Task: Find connections with filter location Mantes-la-Ville with filter topic #culturewith filter profile language Spanish with filter current company Edelweiss Financial Services Limited with filter school SACHDEVA PUBLIC SCHOOL with filter industry Temporary Help Services with filter service category UX Research with filter keywords title Board of Directors
Action: Mouse moved to (470, 83)
Screenshot: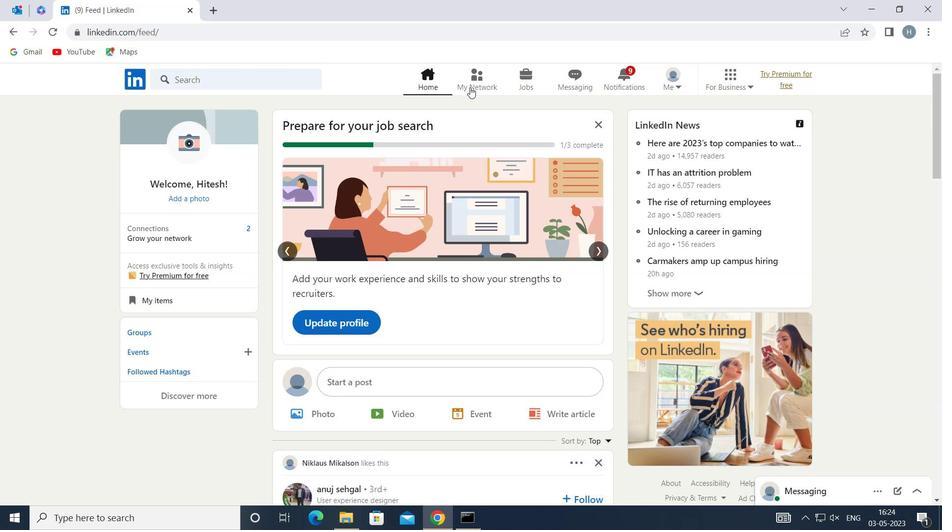 
Action: Mouse pressed left at (470, 83)
Screenshot: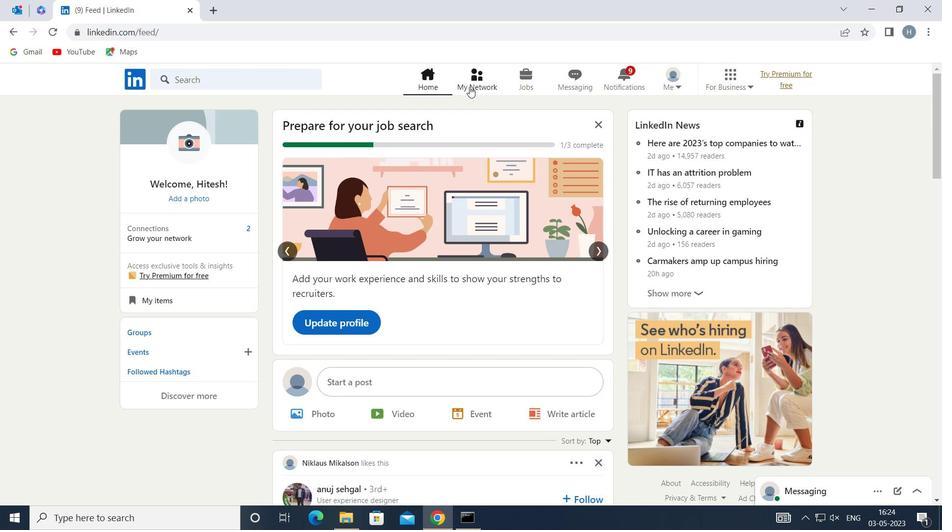 
Action: Mouse moved to (279, 145)
Screenshot: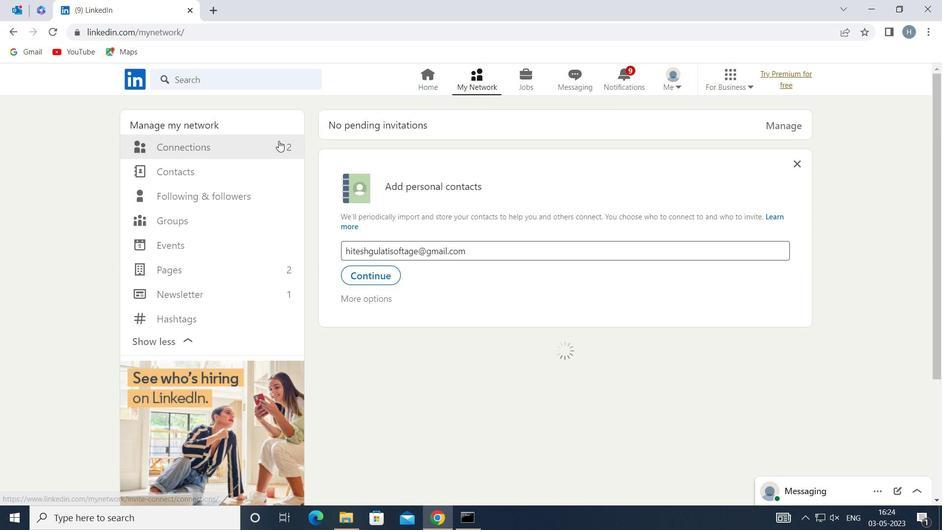 
Action: Mouse pressed left at (279, 145)
Screenshot: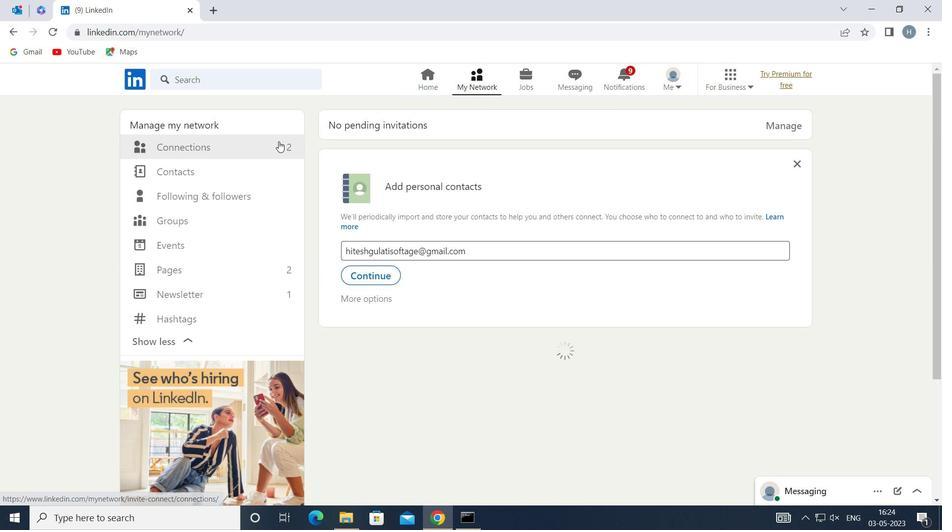 
Action: Mouse moved to (561, 147)
Screenshot: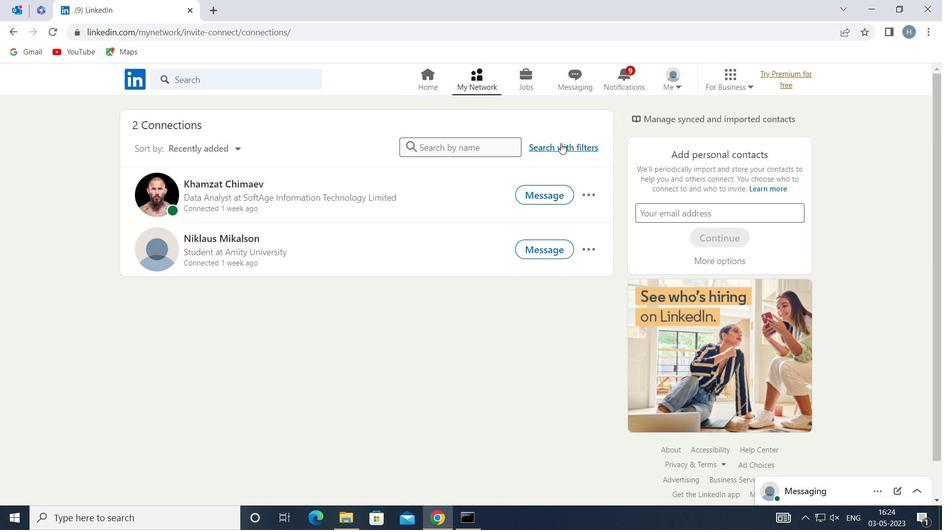
Action: Mouse pressed left at (561, 147)
Screenshot: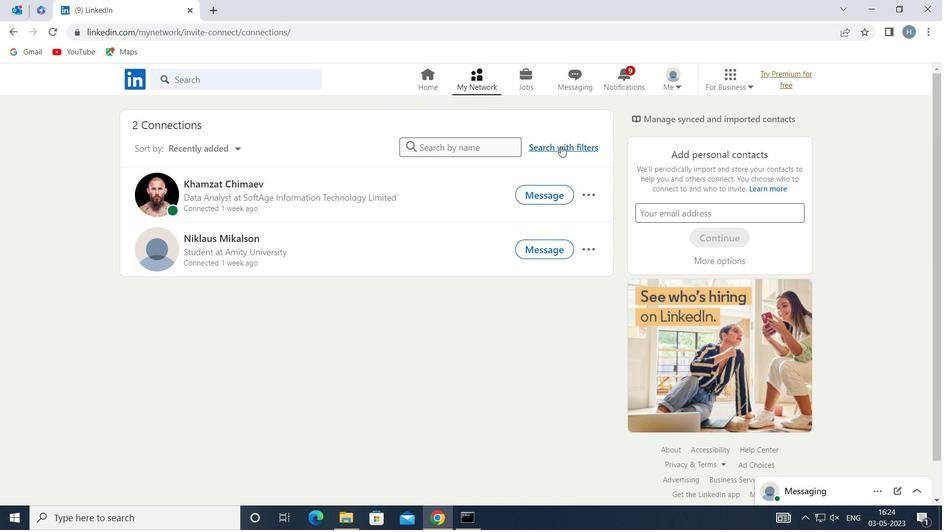 
Action: Mouse moved to (515, 112)
Screenshot: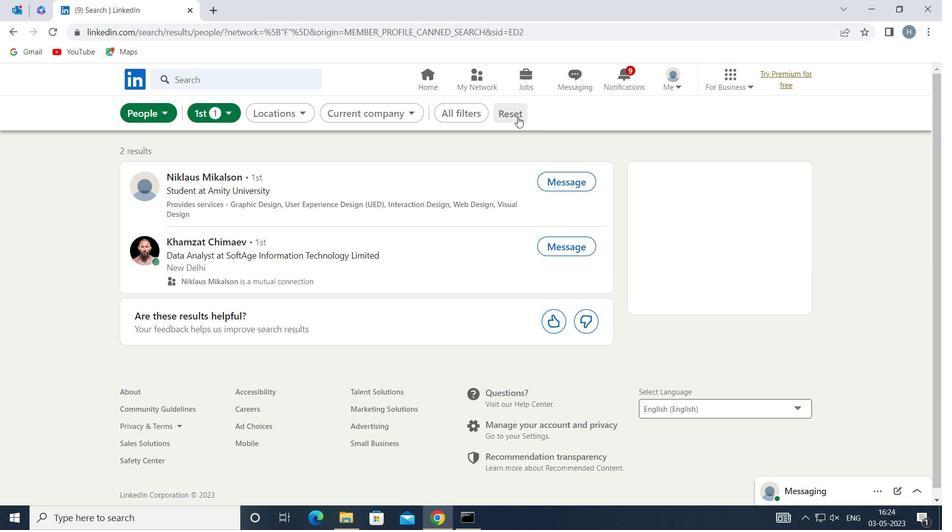 
Action: Mouse pressed left at (515, 112)
Screenshot: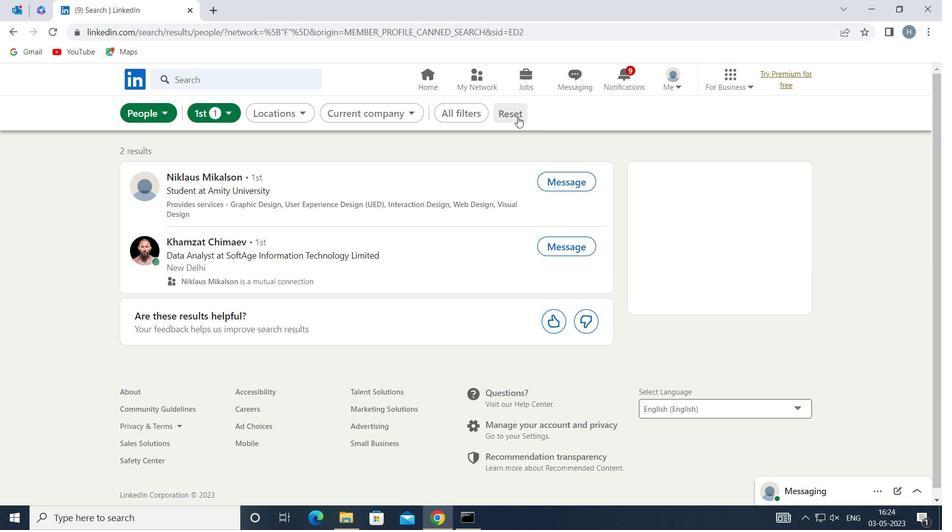 
Action: Mouse moved to (502, 112)
Screenshot: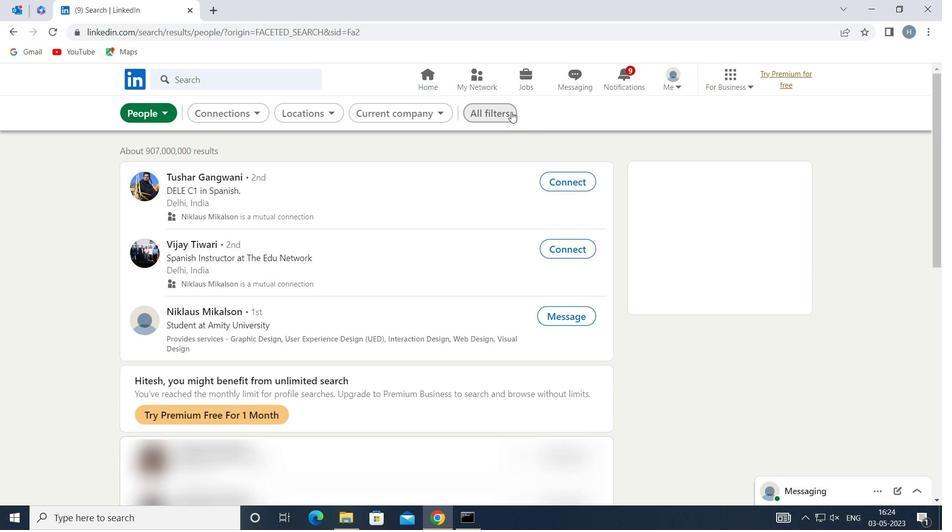 
Action: Mouse pressed left at (502, 112)
Screenshot: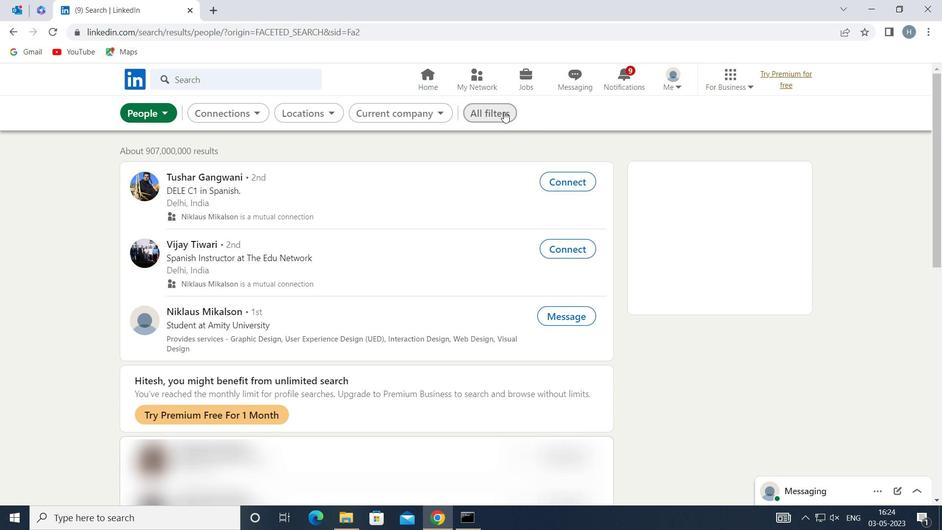 
Action: Mouse moved to (767, 343)
Screenshot: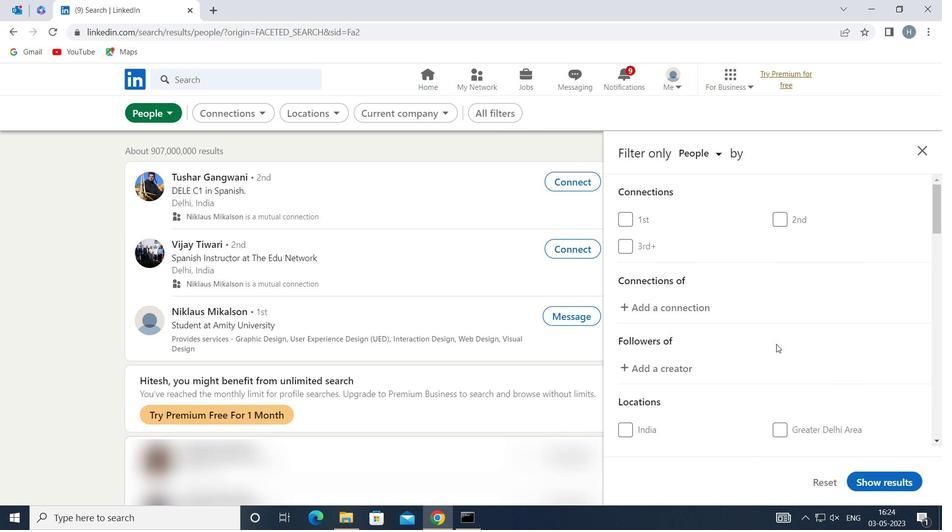 
Action: Mouse scrolled (767, 342) with delta (0, 0)
Screenshot: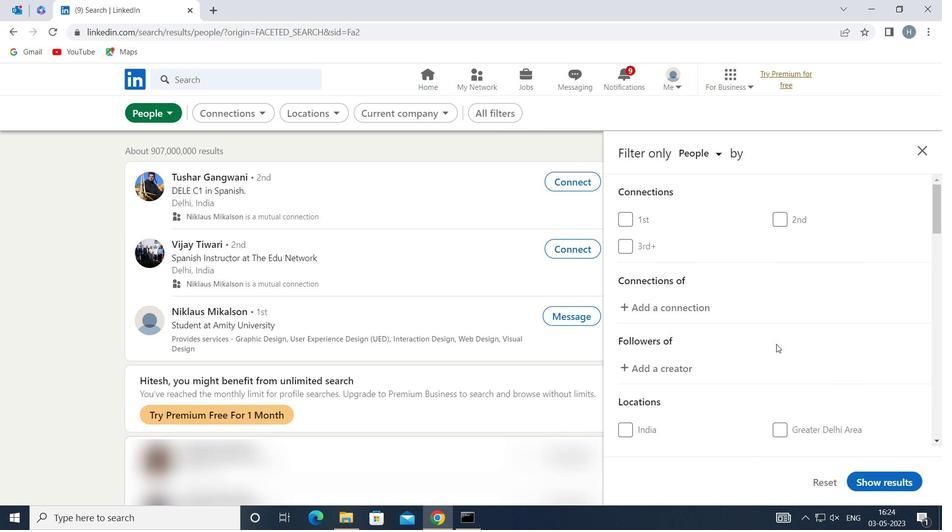 
Action: Mouse moved to (756, 338)
Screenshot: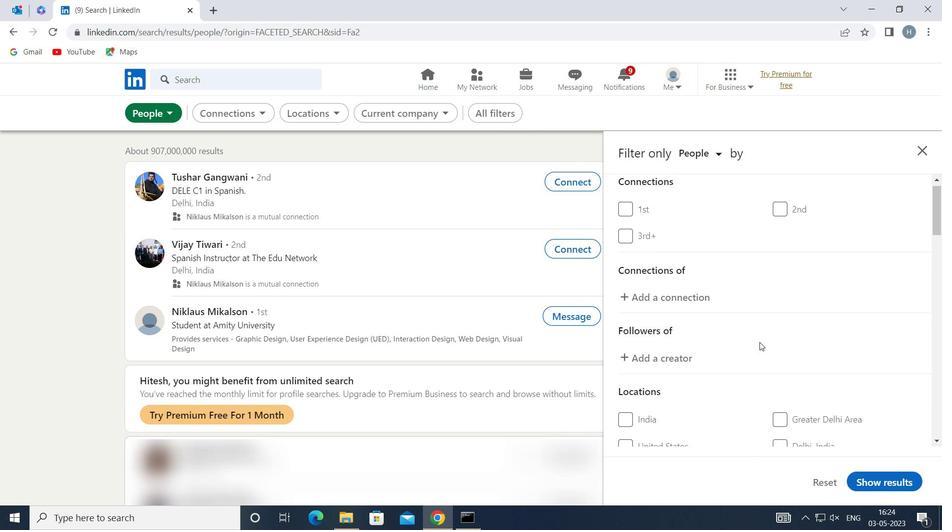 
Action: Mouse scrolled (756, 338) with delta (0, 0)
Screenshot: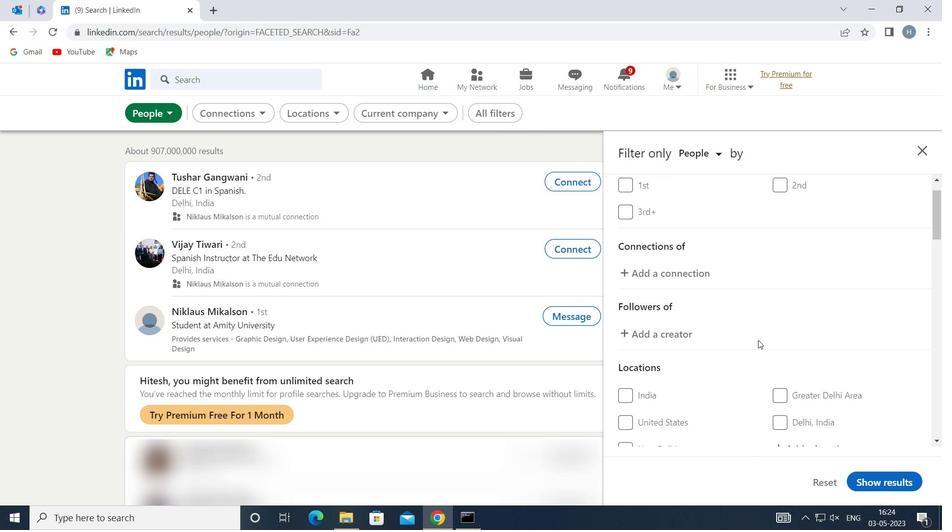 
Action: Mouse scrolled (756, 338) with delta (0, 0)
Screenshot: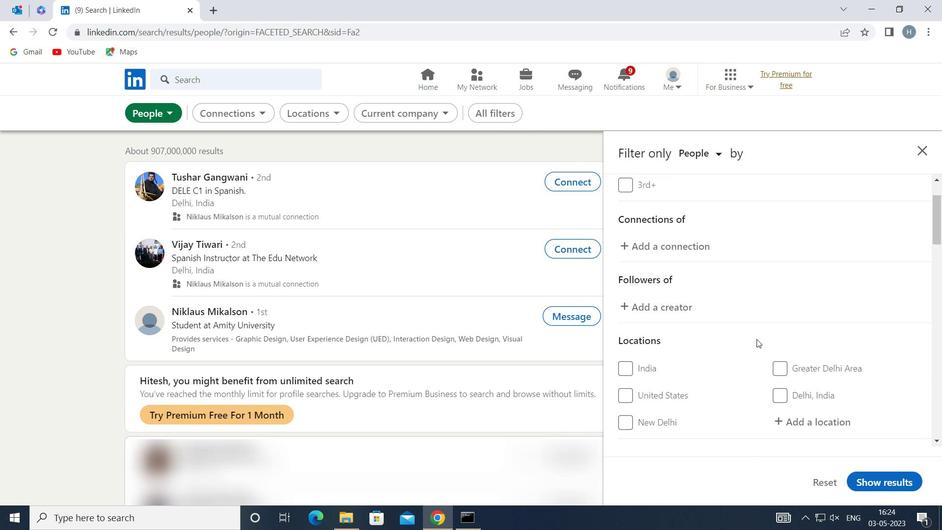
Action: Mouse moved to (814, 298)
Screenshot: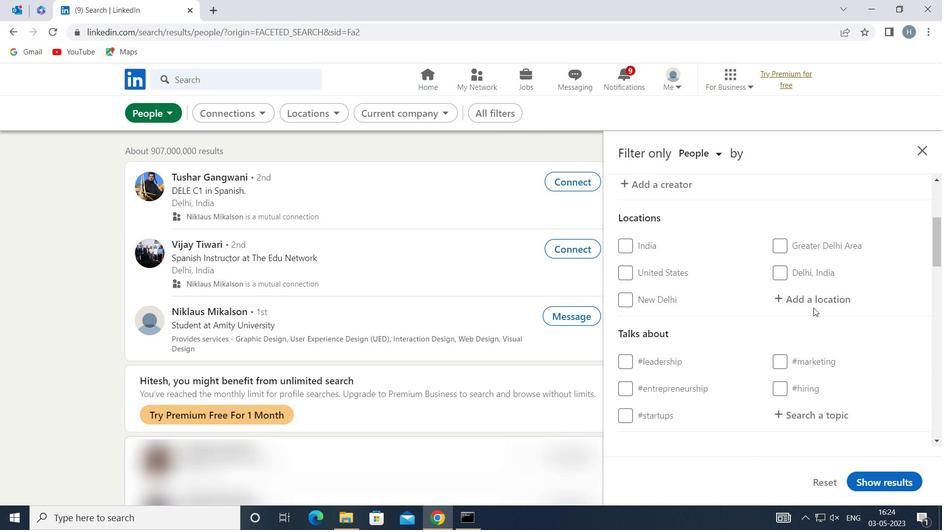 
Action: Mouse pressed left at (814, 298)
Screenshot: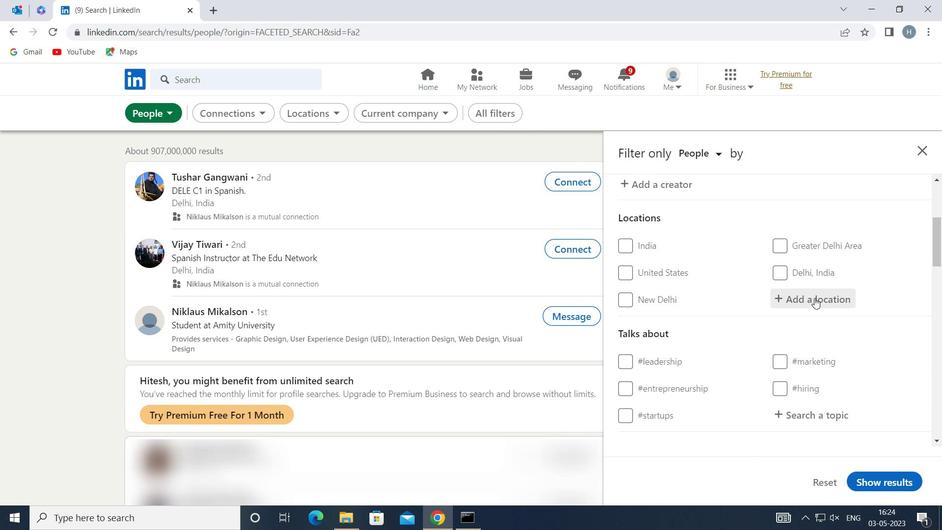 
Action: Key pressed <Key.shift>MANTES
Screenshot: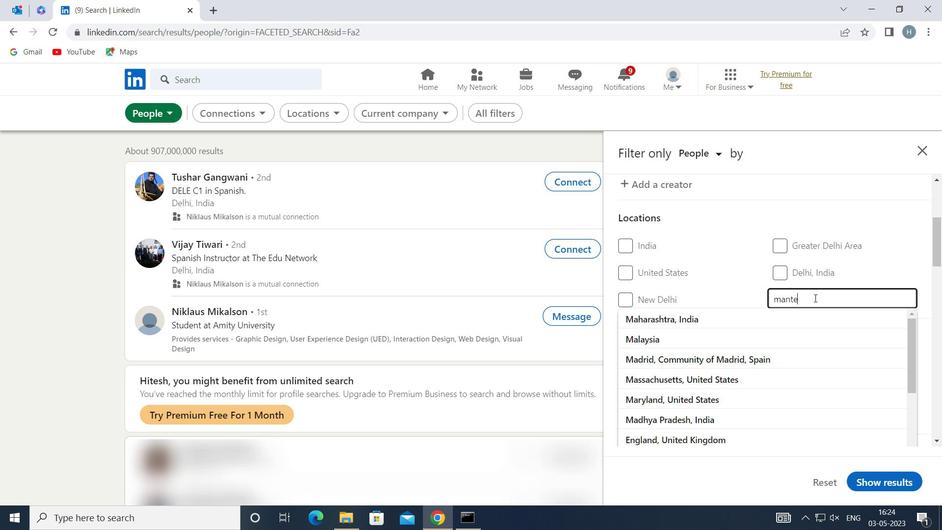 
Action: Mouse moved to (756, 339)
Screenshot: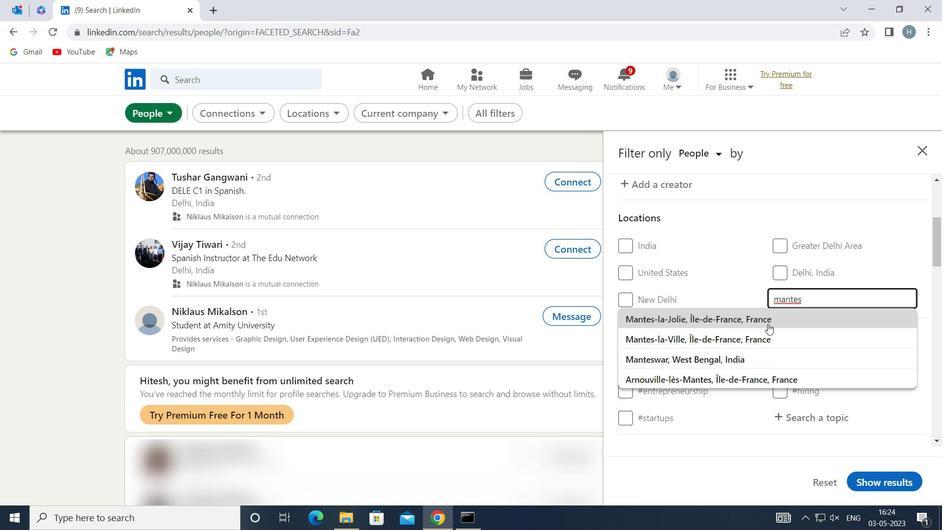 
Action: Mouse pressed left at (756, 339)
Screenshot: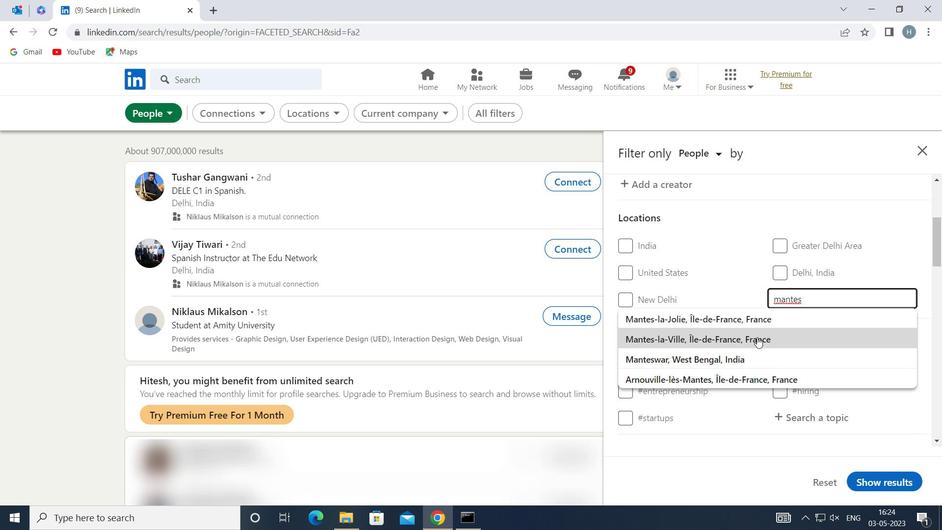 
Action: Mouse moved to (749, 325)
Screenshot: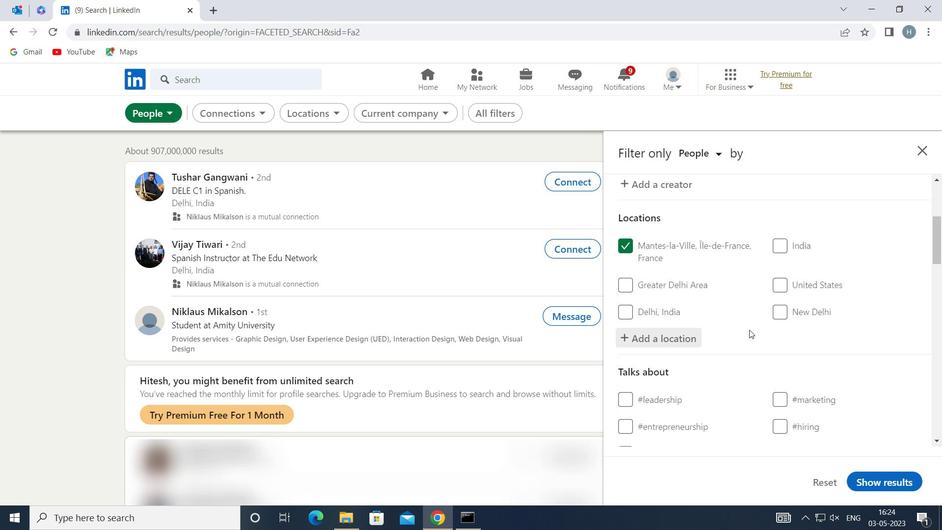 
Action: Mouse scrolled (749, 325) with delta (0, 0)
Screenshot: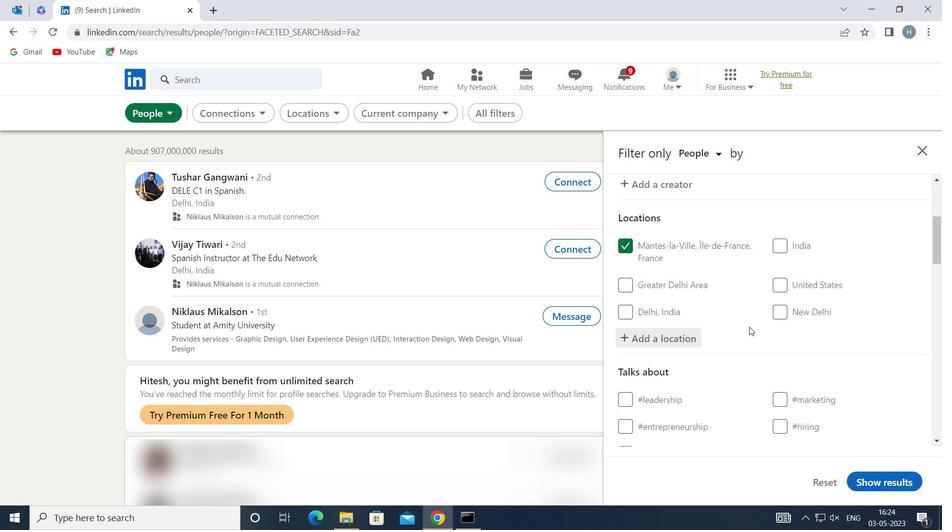 
Action: Mouse scrolled (749, 325) with delta (0, 0)
Screenshot: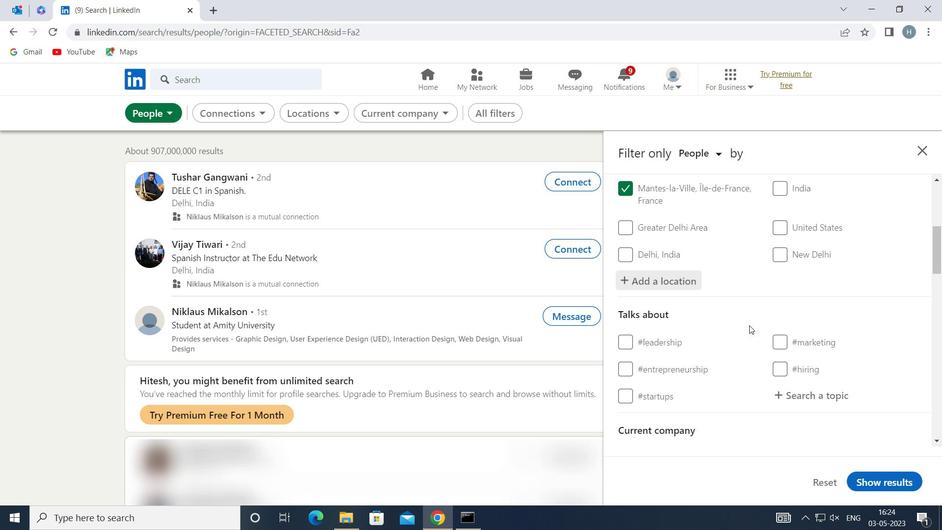 
Action: Mouse moved to (796, 327)
Screenshot: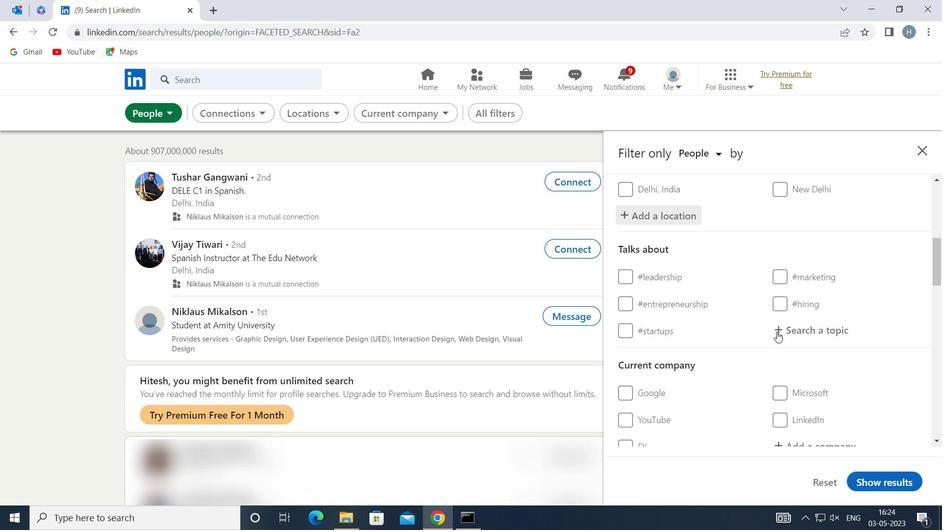 
Action: Mouse pressed left at (796, 327)
Screenshot: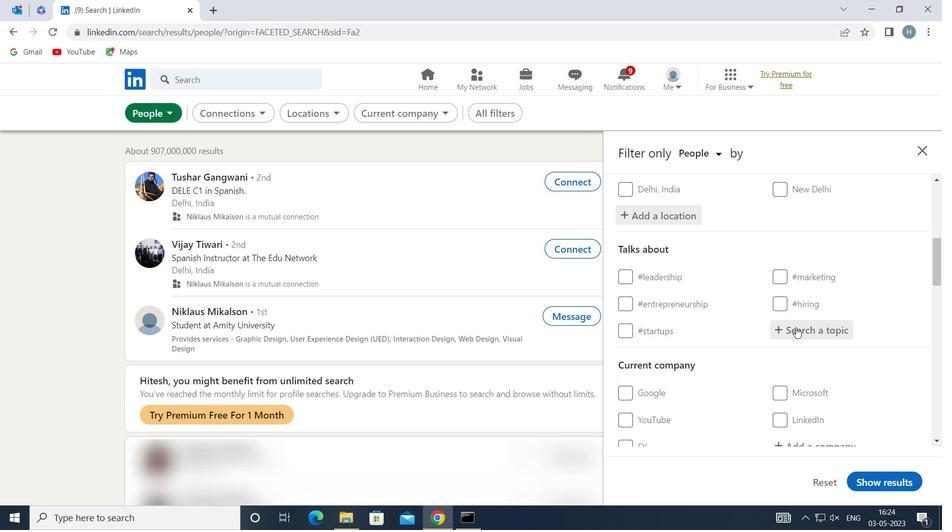 
Action: Key pressed CULTURE
Screenshot: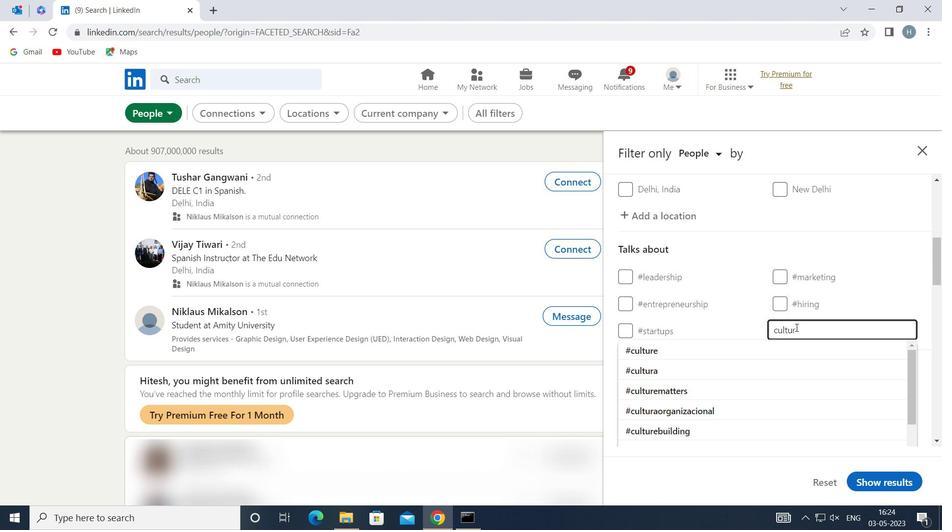 
Action: Mouse moved to (755, 345)
Screenshot: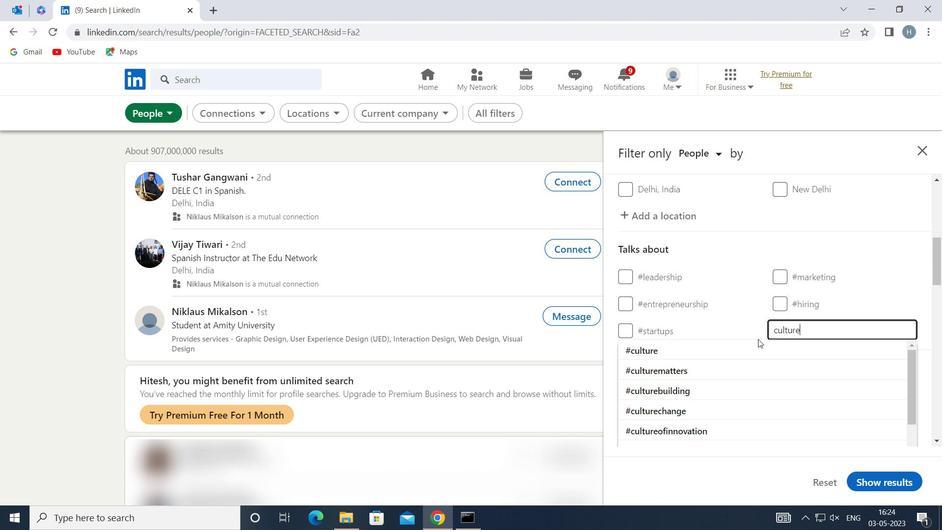 
Action: Mouse pressed left at (755, 345)
Screenshot: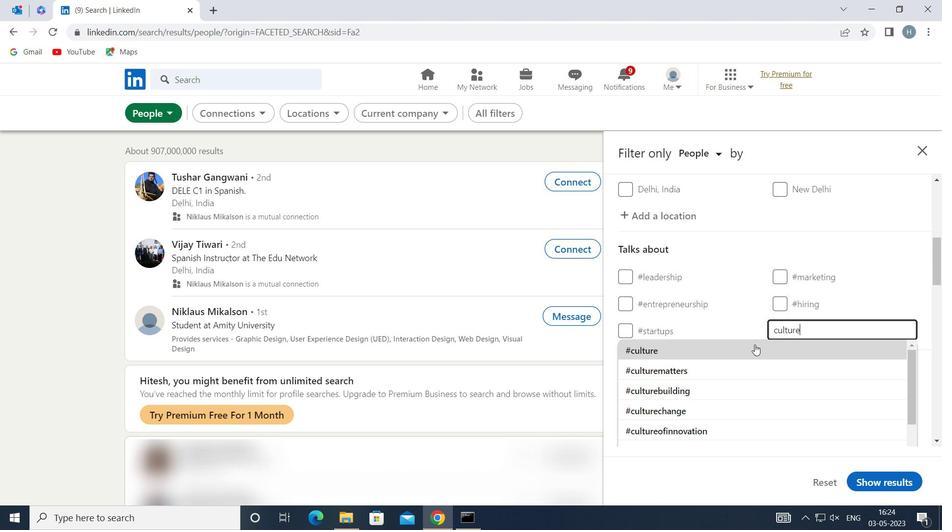 
Action: Mouse moved to (745, 335)
Screenshot: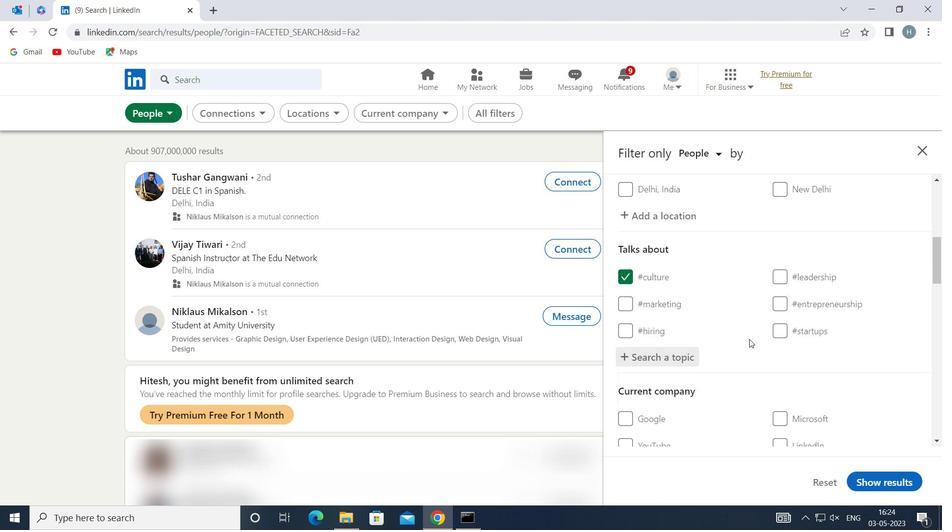
Action: Mouse scrolled (745, 334) with delta (0, 0)
Screenshot: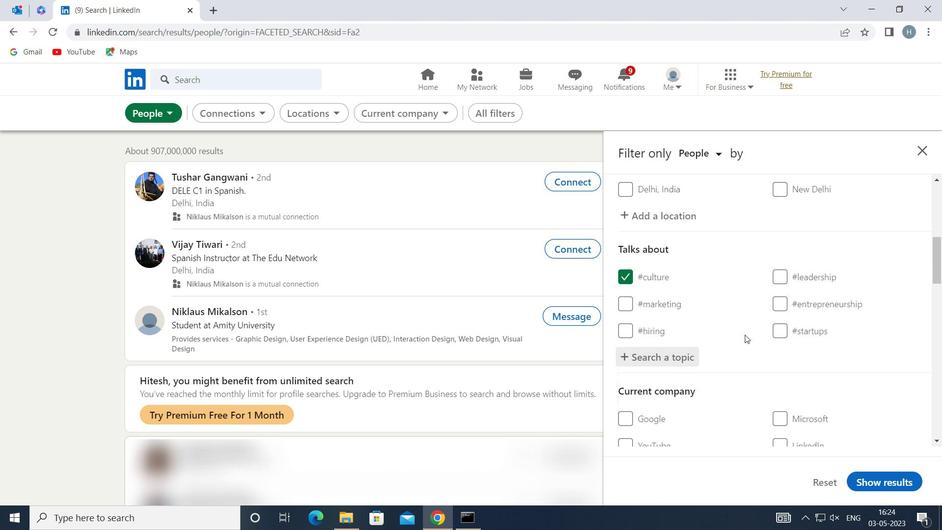 
Action: Mouse scrolled (745, 334) with delta (0, 0)
Screenshot: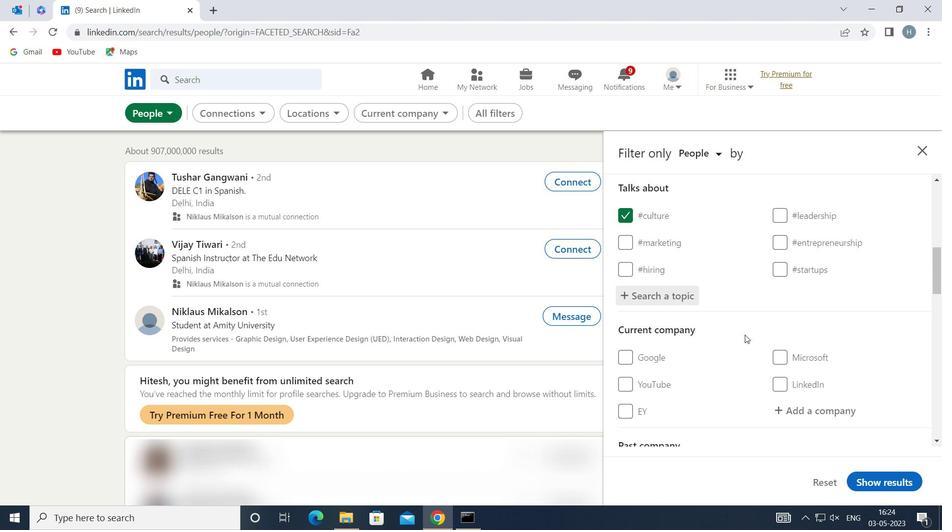 
Action: Mouse scrolled (745, 334) with delta (0, 0)
Screenshot: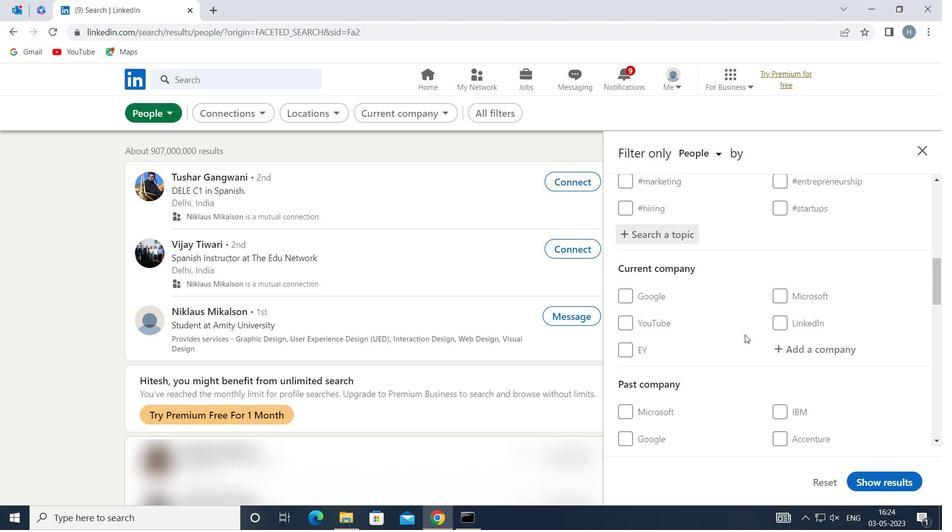 
Action: Mouse scrolled (745, 334) with delta (0, 0)
Screenshot: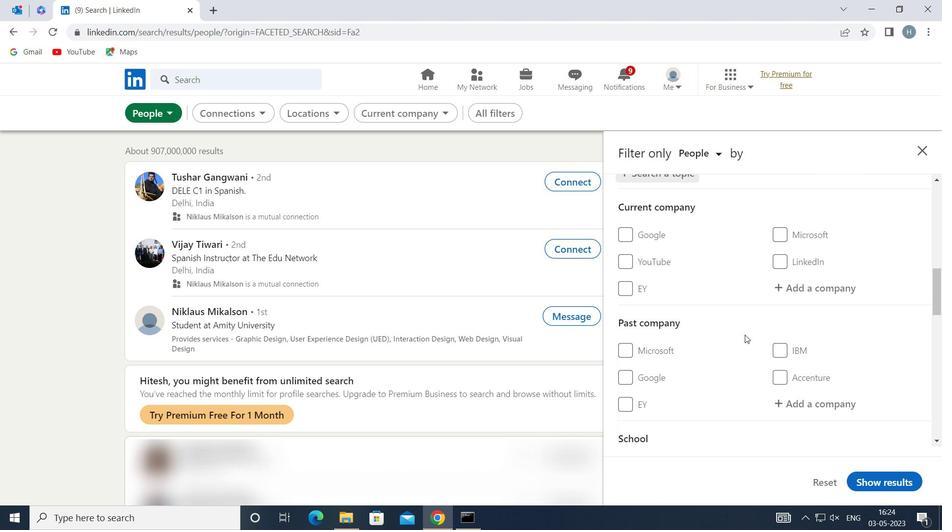 
Action: Mouse scrolled (745, 334) with delta (0, 0)
Screenshot: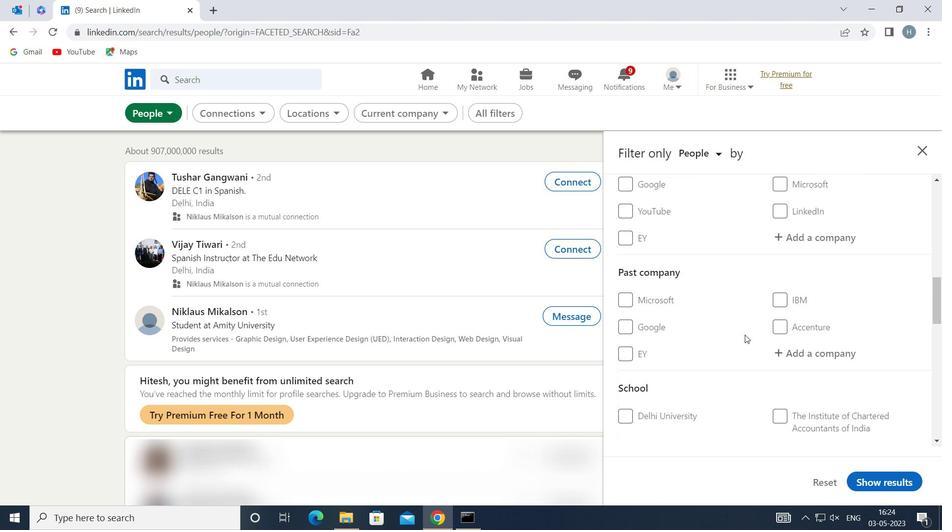 
Action: Mouse scrolled (745, 334) with delta (0, 0)
Screenshot: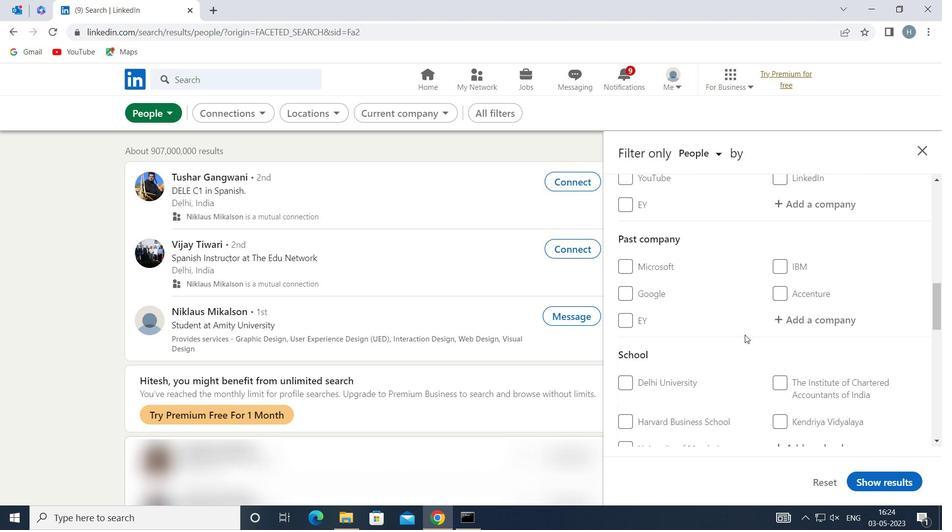 
Action: Mouse scrolled (745, 334) with delta (0, 0)
Screenshot: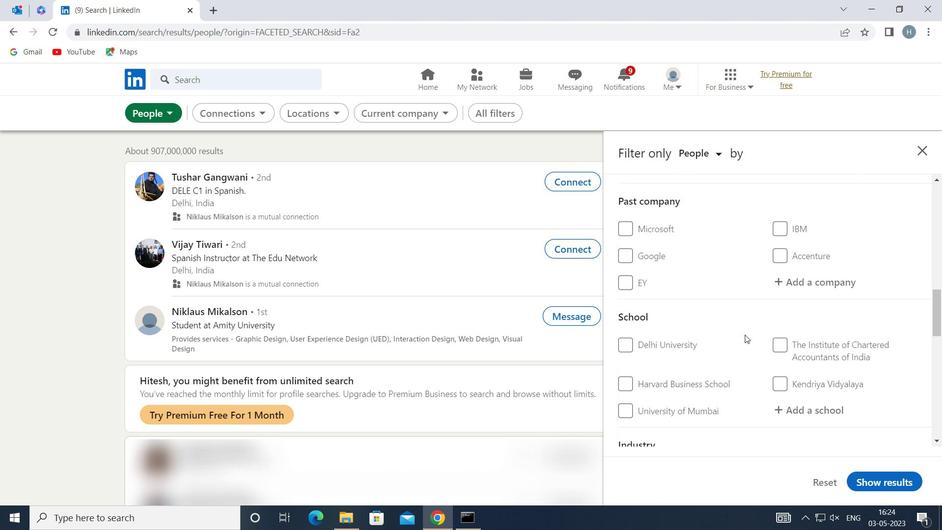 
Action: Mouse scrolled (745, 334) with delta (0, 0)
Screenshot: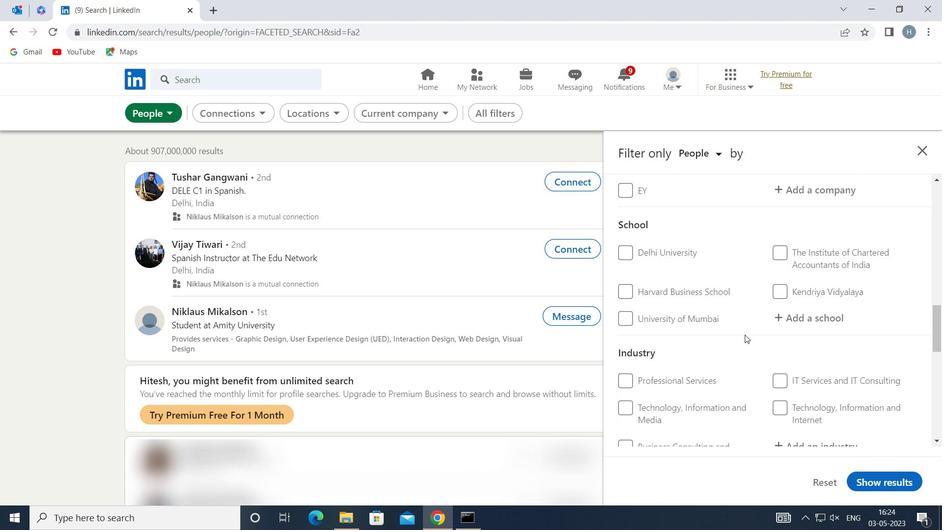 
Action: Mouse scrolled (745, 334) with delta (0, 0)
Screenshot: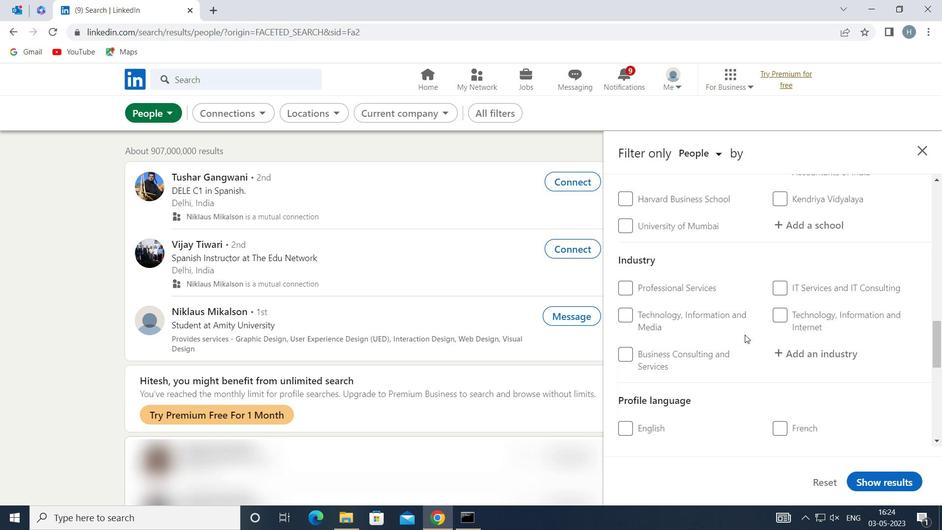 
Action: Mouse moved to (638, 389)
Screenshot: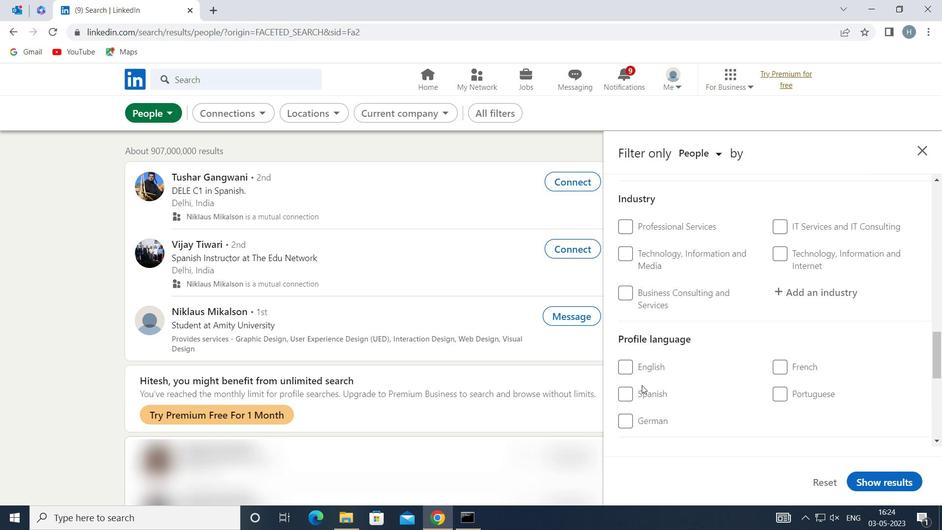 
Action: Mouse pressed left at (638, 389)
Screenshot: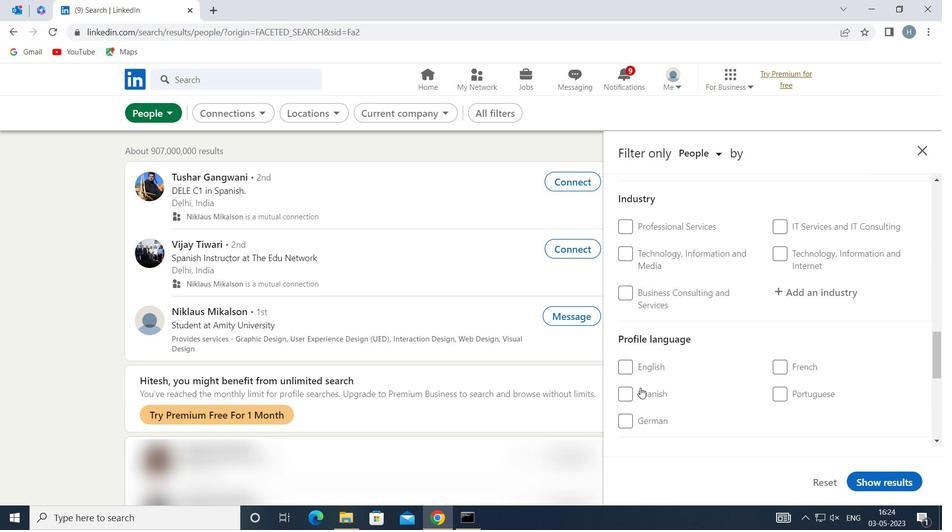
Action: Mouse moved to (755, 362)
Screenshot: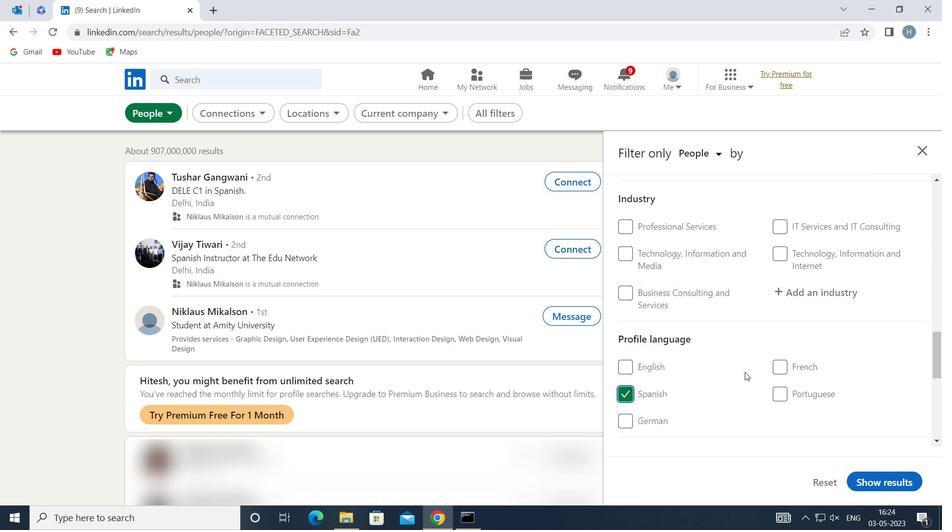 
Action: Mouse scrolled (755, 363) with delta (0, 0)
Screenshot: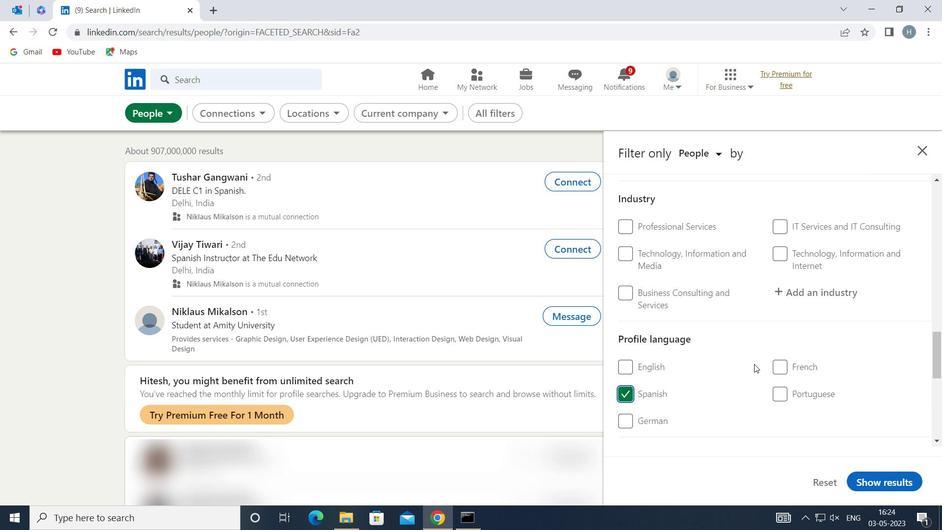 
Action: Mouse scrolled (755, 363) with delta (0, 0)
Screenshot: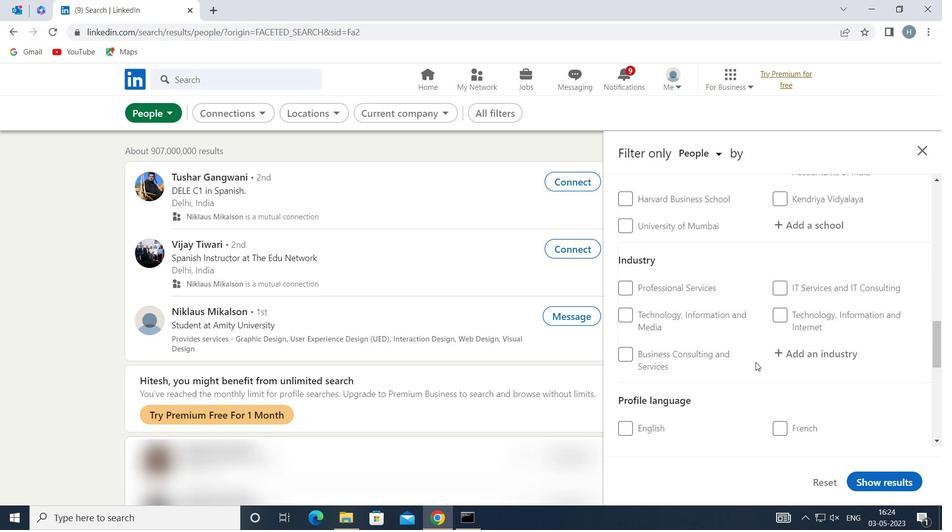 
Action: Mouse scrolled (755, 363) with delta (0, 0)
Screenshot: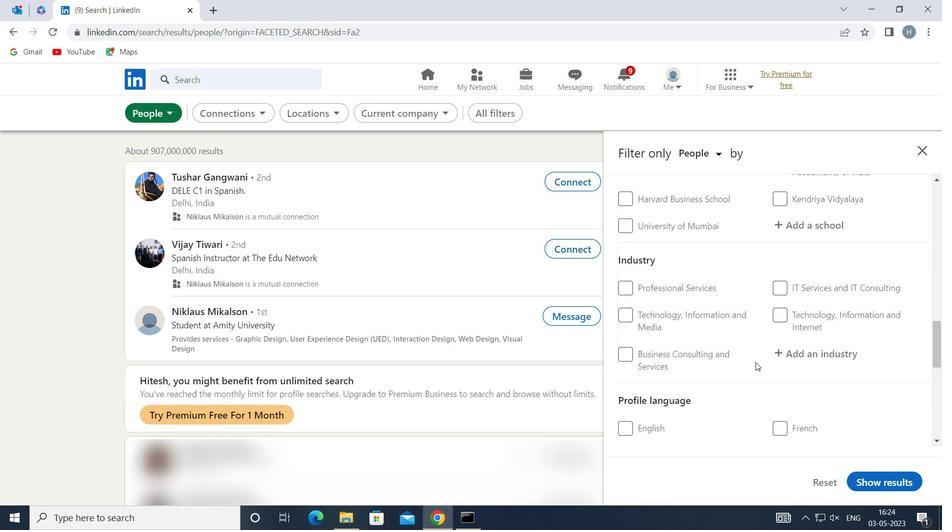 
Action: Mouse scrolled (755, 363) with delta (0, 0)
Screenshot: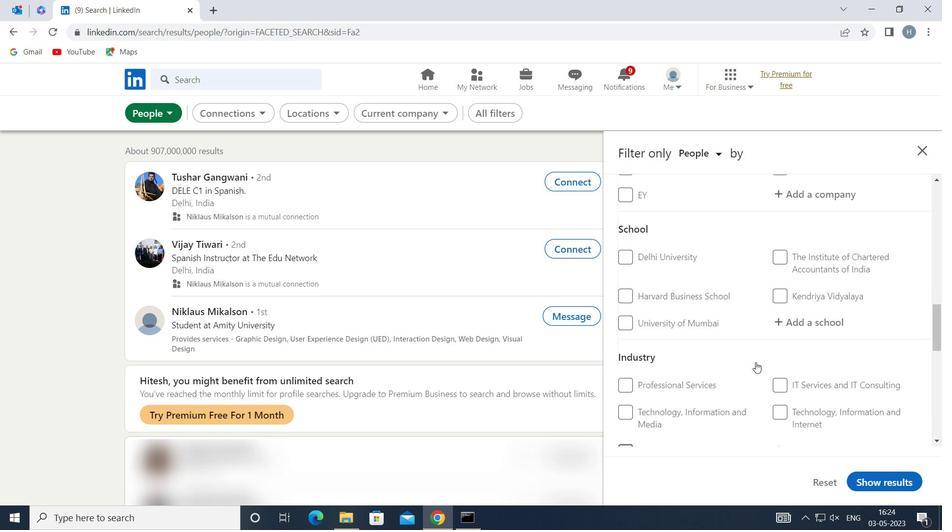 
Action: Mouse scrolled (755, 363) with delta (0, 0)
Screenshot: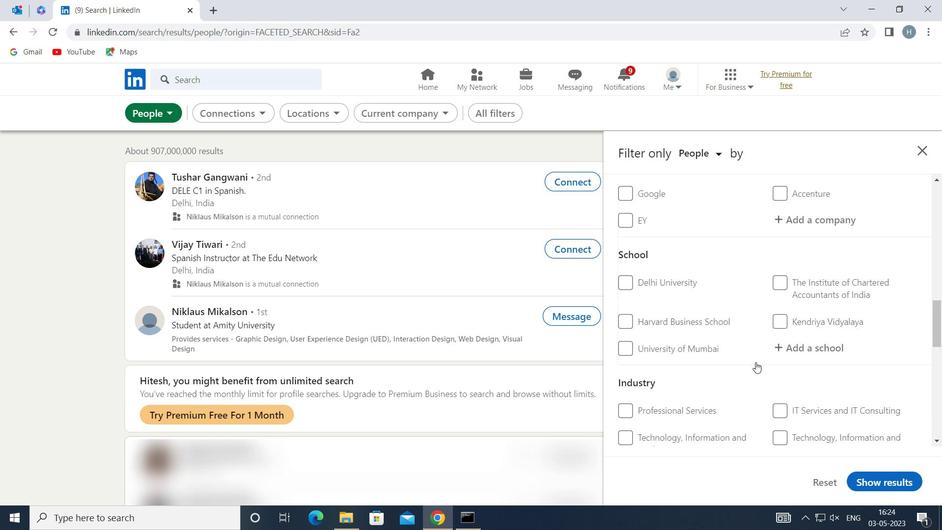 
Action: Mouse scrolled (755, 363) with delta (0, 0)
Screenshot: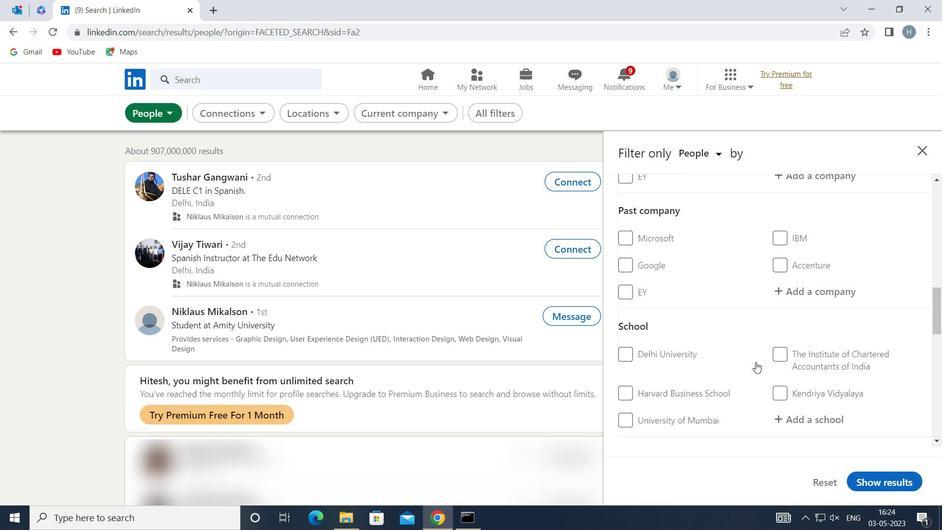 
Action: Mouse scrolled (755, 363) with delta (0, 0)
Screenshot: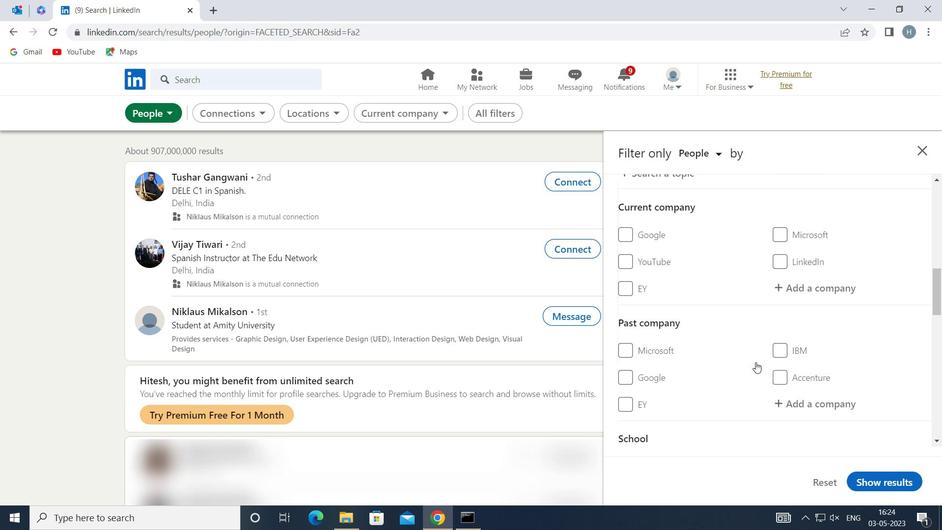 
Action: Mouse moved to (802, 353)
Screenshot: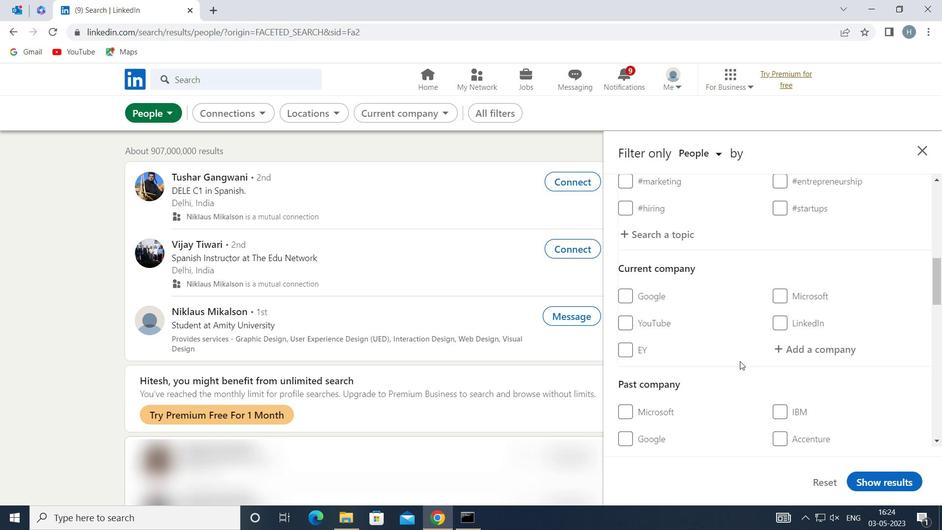 
Action: Mouse pressed left at (802, 353)
Screenshot: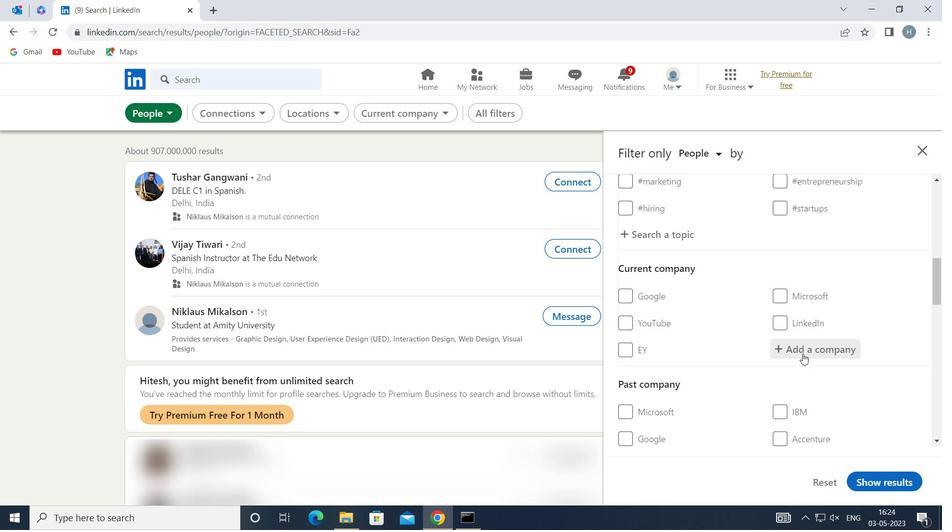 
Action: Key pressed <Key.shift>EDELWEISS
Screenshot: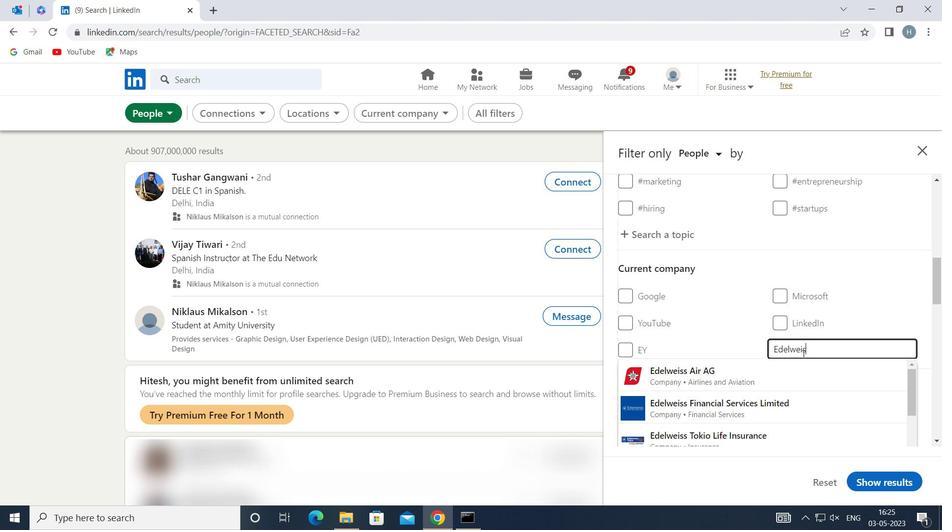 
Action: Mouse moved to (800, 401)
Screenshot: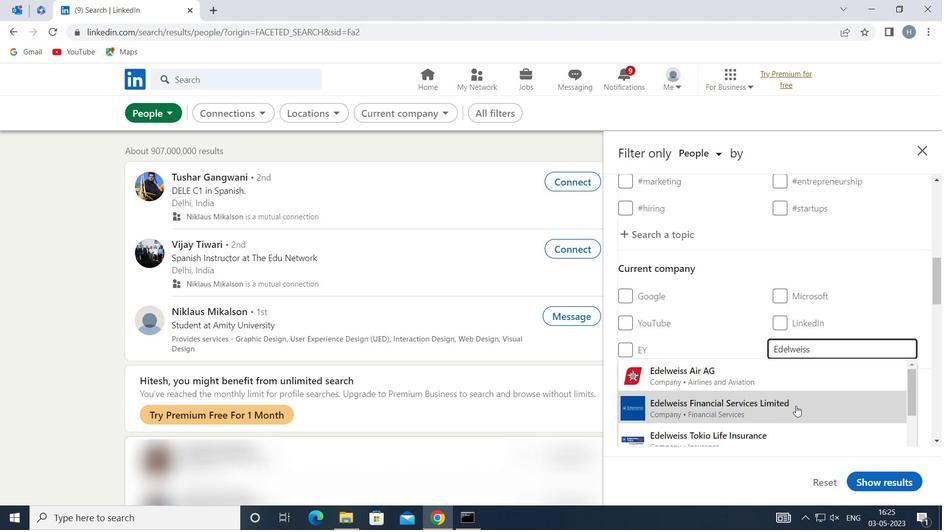
Action: Mouse pressed left at (800, 401)
Screenshot: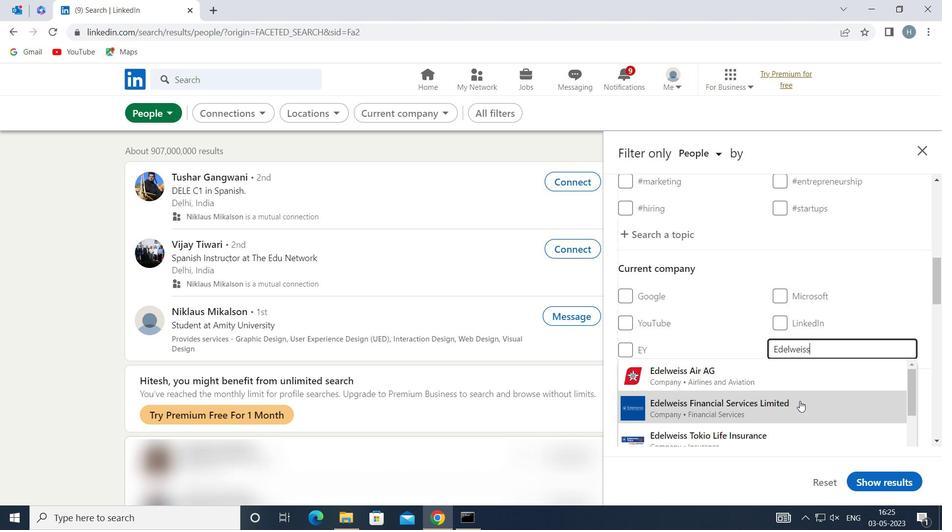
Action: Mouse moved to (774, 366)
Screenshot: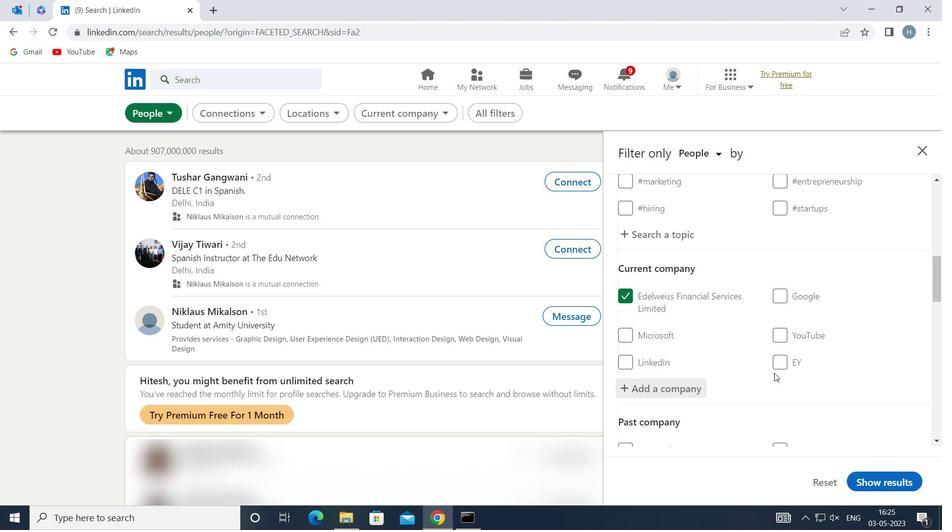
Action: Mouse scrolled (774, 365) with delta (0, 0)
Screenshot: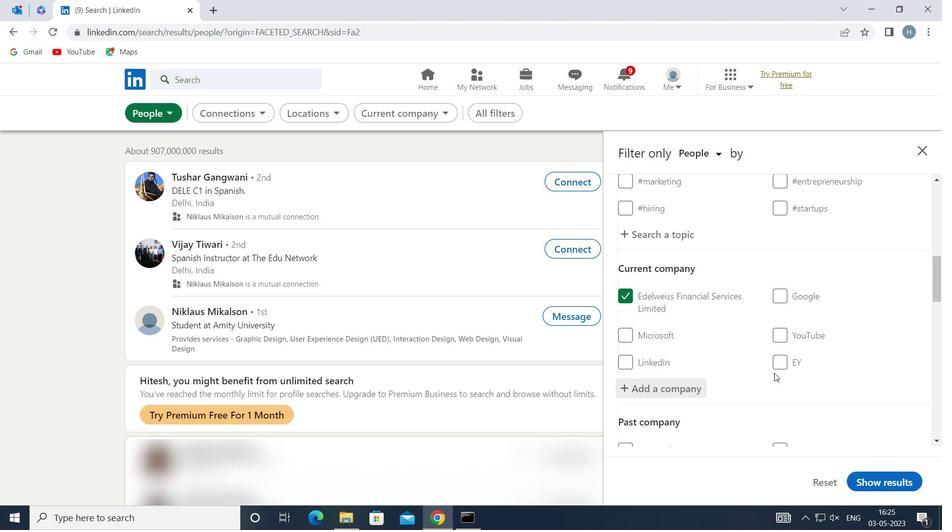 
Action: Mouse moved to (774, 366)
Screenshot: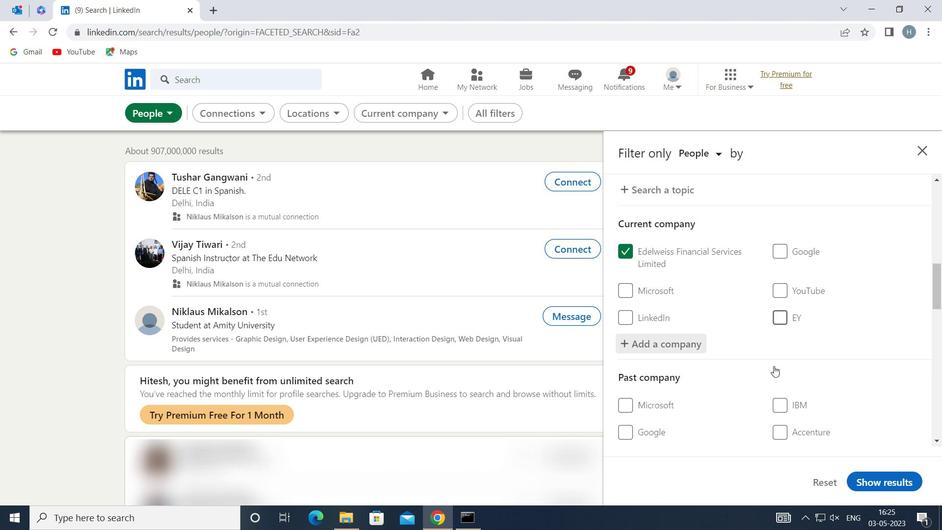 
Action: Mouse scrolled (774, 365) with delta (0, 0)
Screenshot: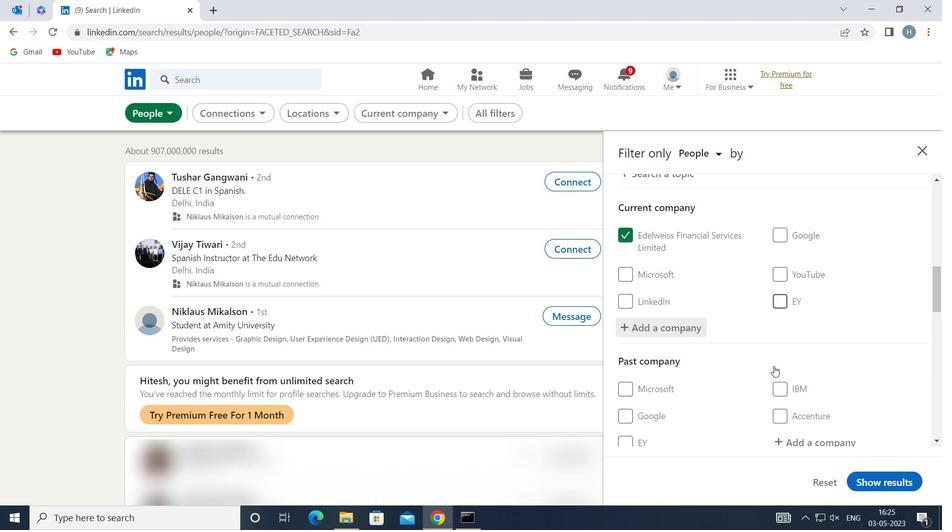 
Action: Mouse scrolled (774, 365) with delta (0, 0)
Screenshot: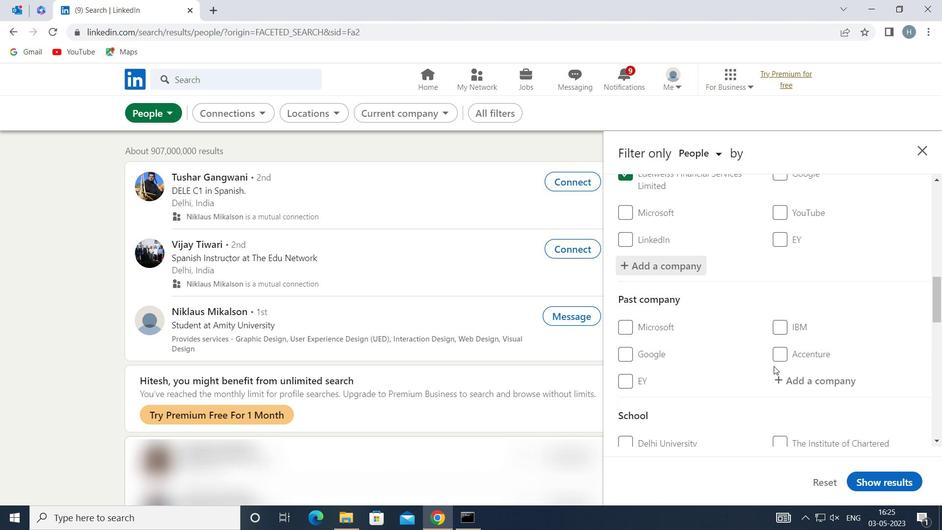 
Action: Mouse scrolled (774, 365) with delta (0, 0)
Screenshot: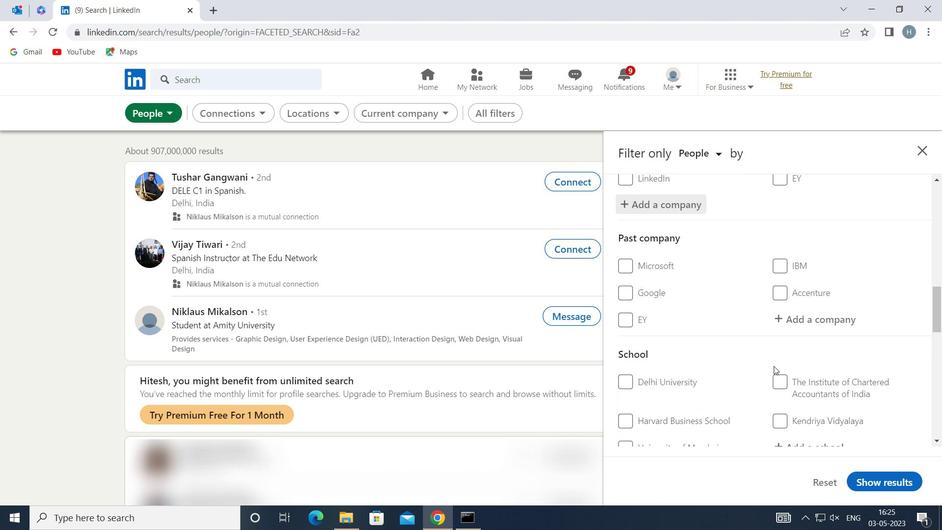 
Action: Mouse moved to (792, 379)
Screenshot: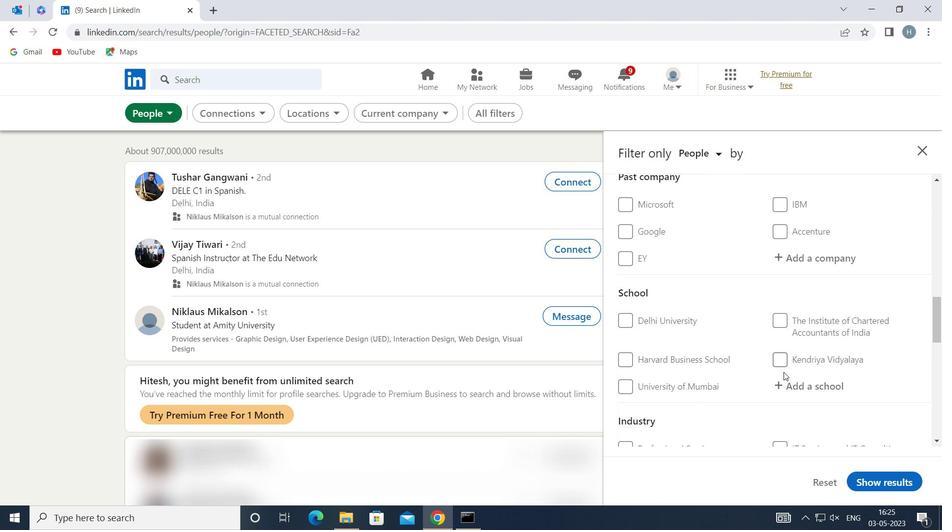 
Action: Mouse pressed left at (792, 379)
Screenshot: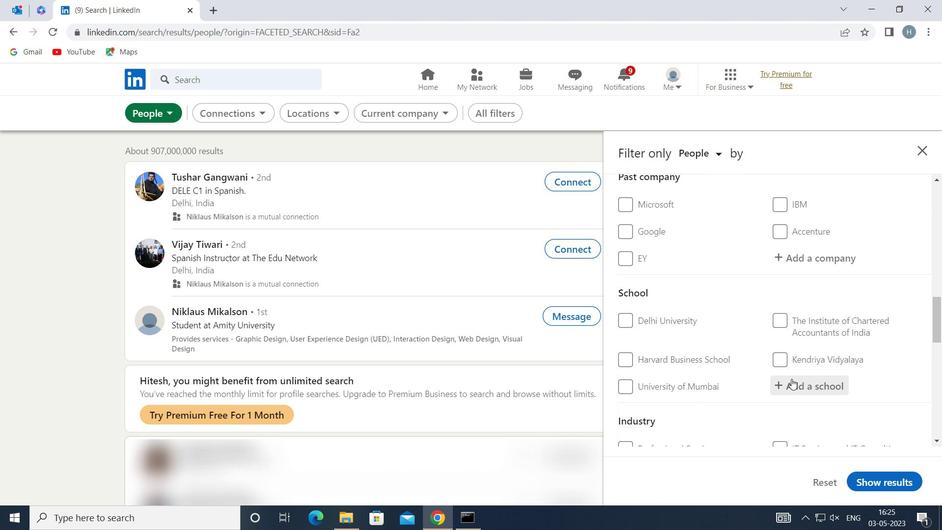 
Action: Key pressed <Key.shift>SACHDEVA<Key.space>PUBLIC<Key.space>SCHOOL
Screenshot: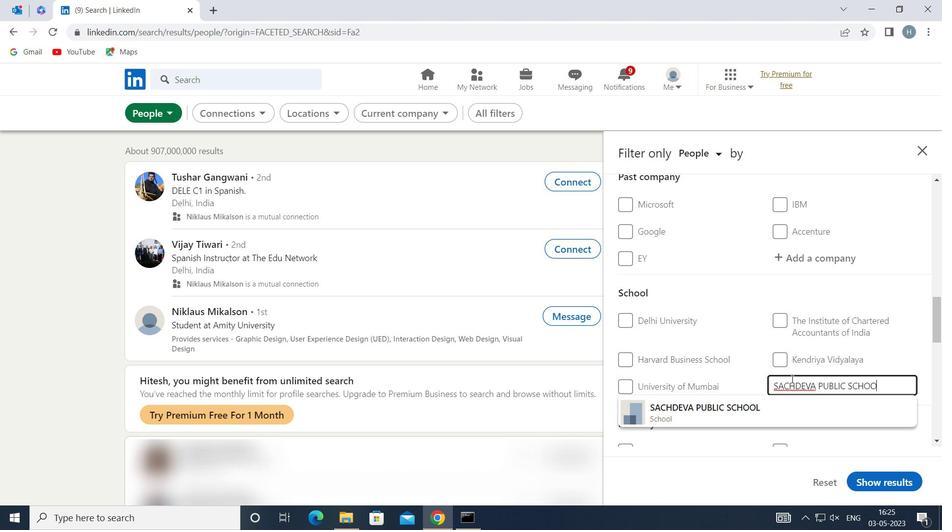 
Action: Mouse moved to (749, 404)
Screenshot: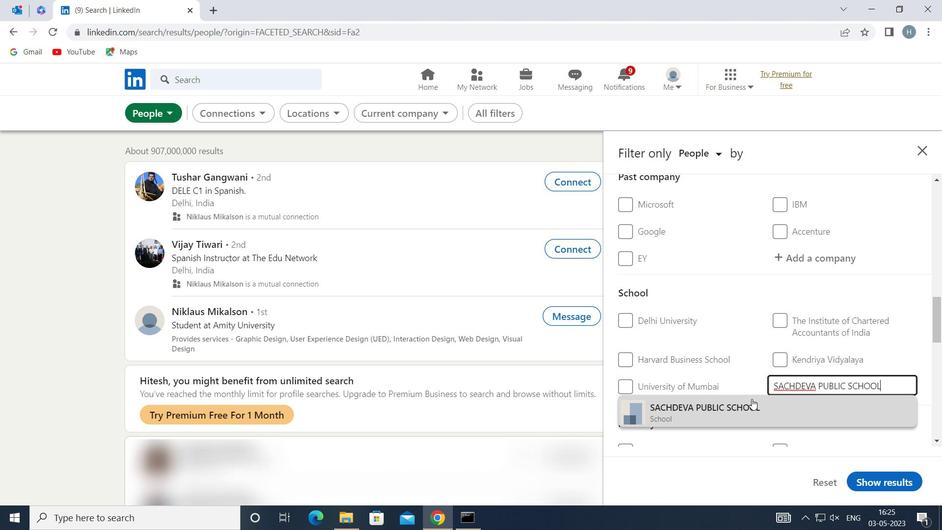 
Action: Mouse pressed left at (749, 404)
Screenshot: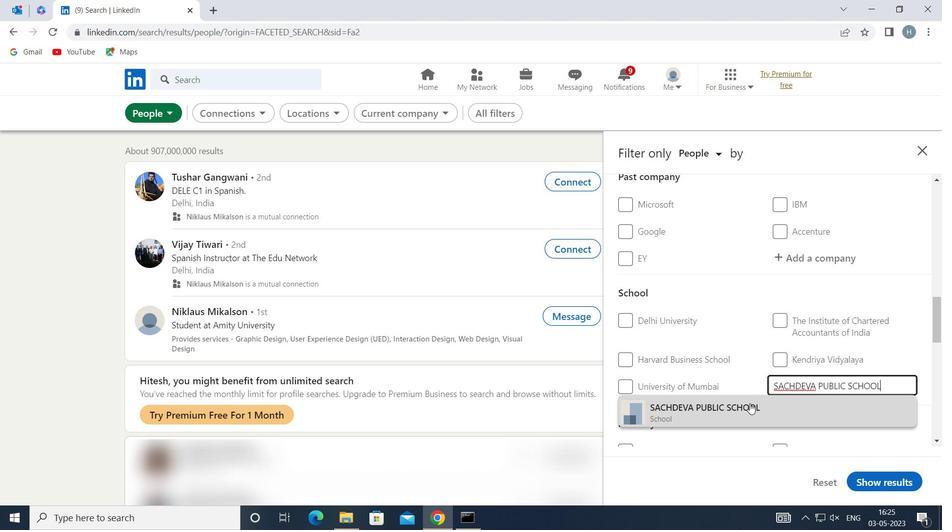 
Action: Mouse moved to (745, 349)
Screenshot: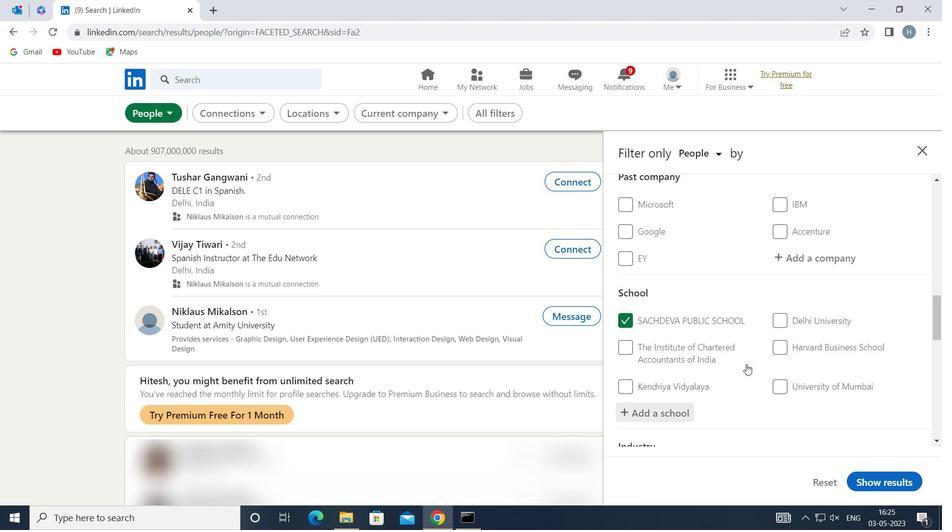 
Action: Mouse scrolled (745, 349) with delta (0, 0)
Screenshot: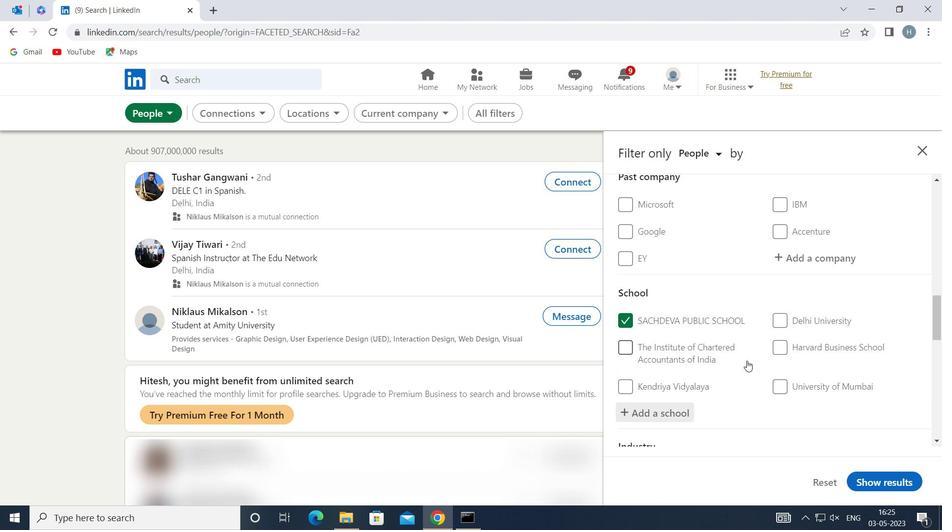 
Action: Mouse scrolled (745, 349) with delta (0, 0)
Screenshot: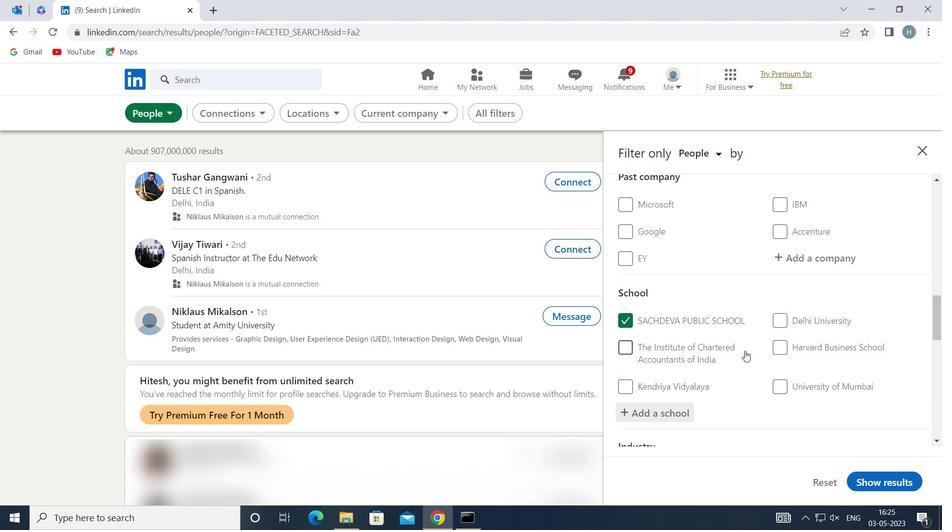 
Action: Mouse scrolled (745, 349) with delta (0, 0)
Screenshot: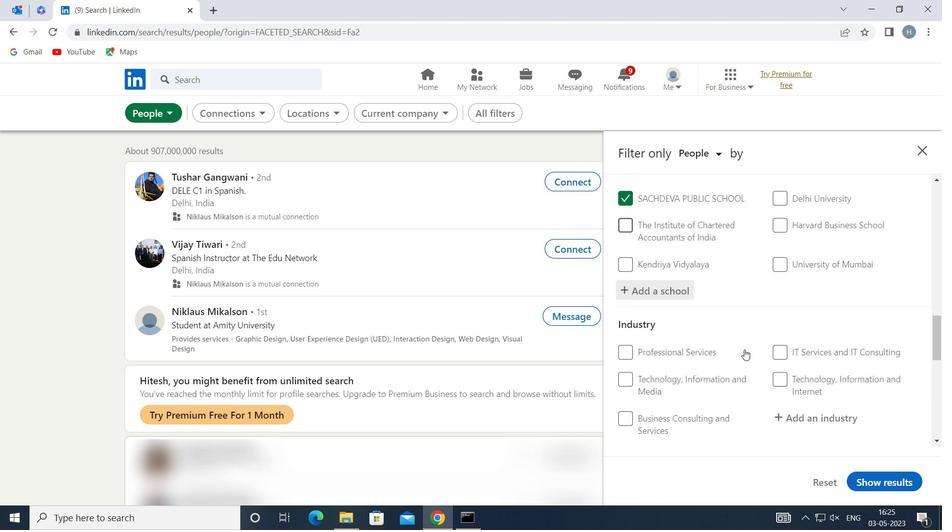 
Action: Mouse moved to (803, 351)
Screenshot: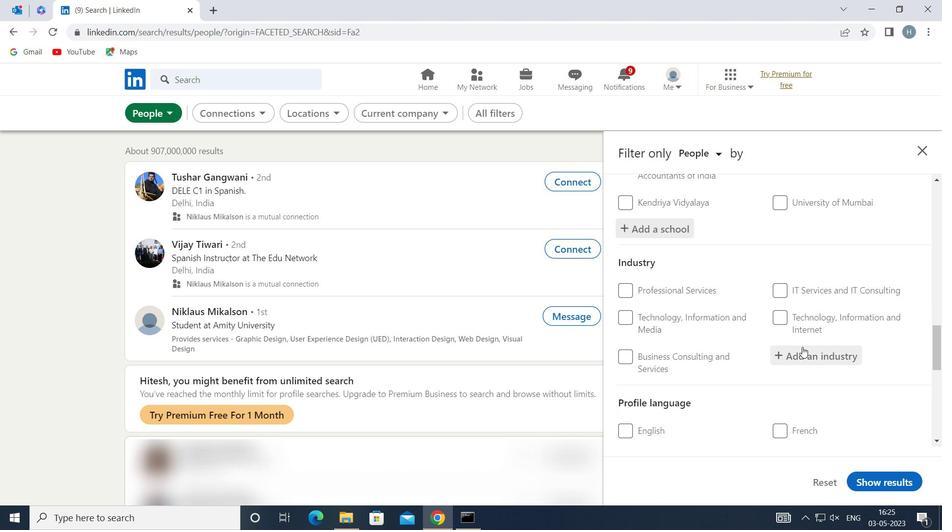 
Action: Mouse pressed left at (803, 351)
Screenshot: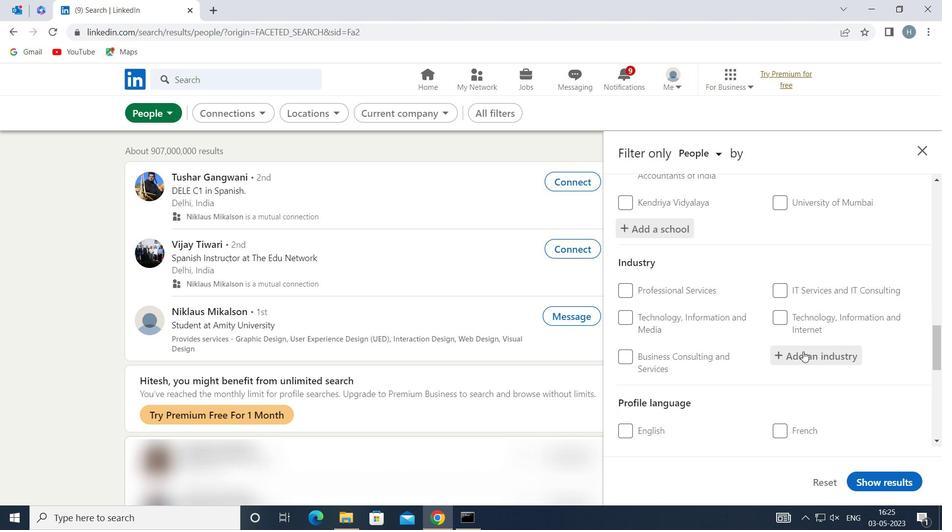 
Action: Key pressed <Key.shift>TEMP
Screenshot: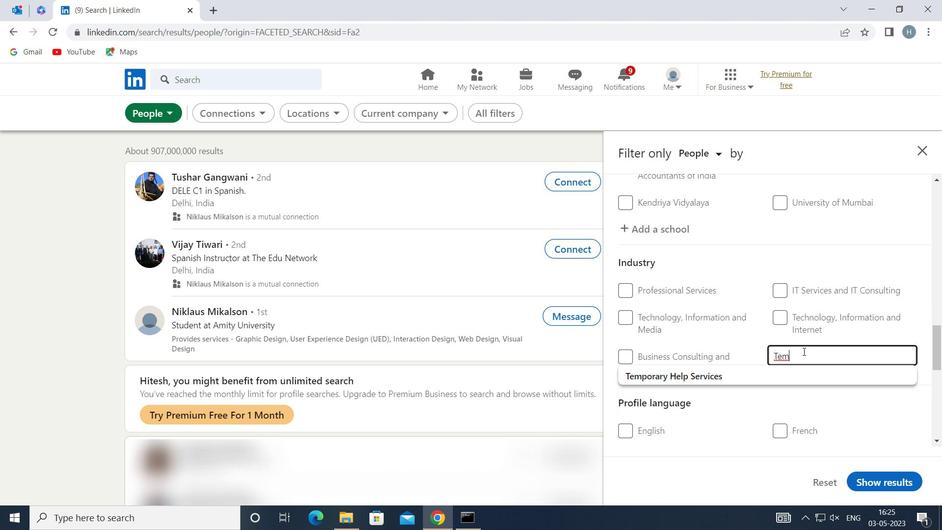 
Action: Mouse moved to (785, 375)
Screenshot: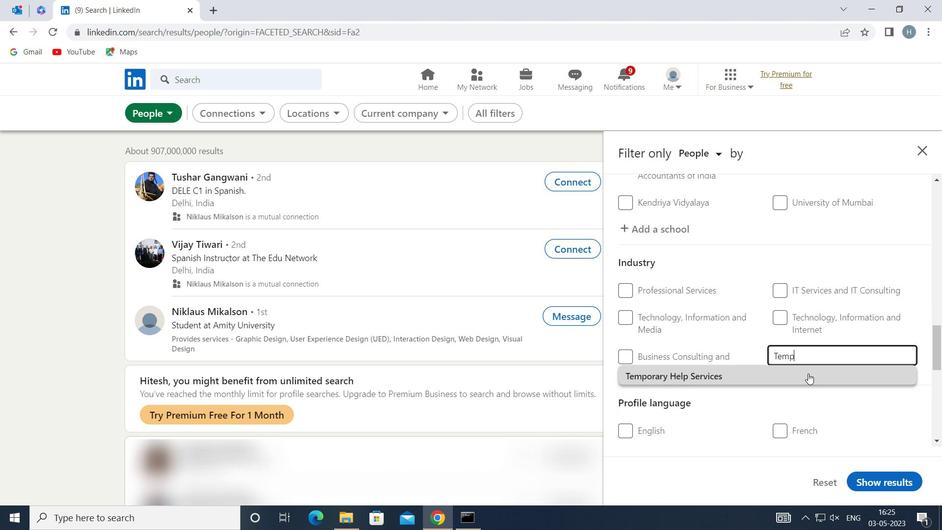 
Action: Mouse pressed left at (785, 375)
Screenshot: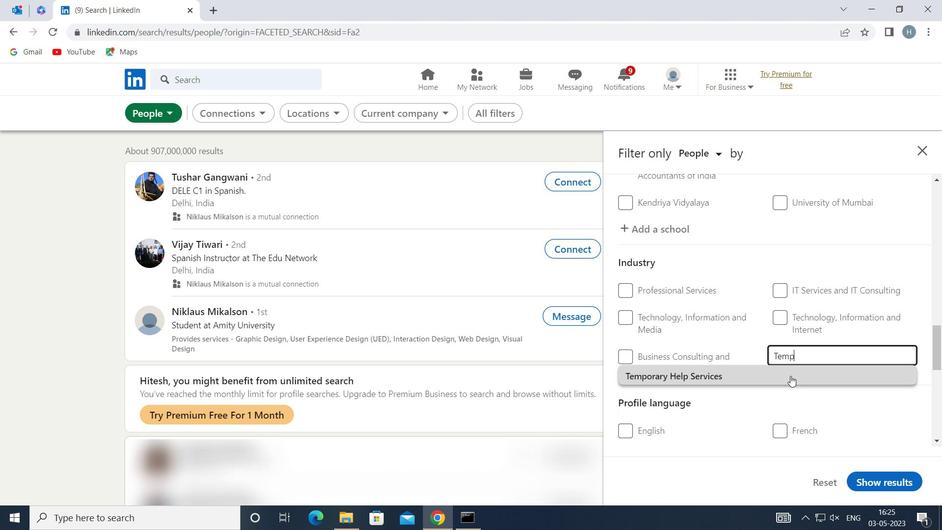 
Action: Mouse moved to (760, 385)
Screenshot: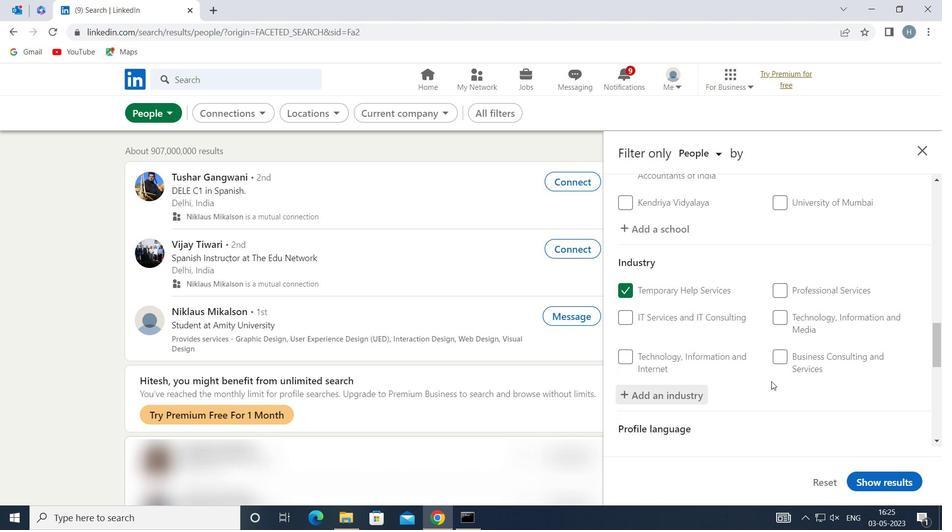 
Action: Mouse scrolled (760, 384) with delta (0, 0)
Screenshot: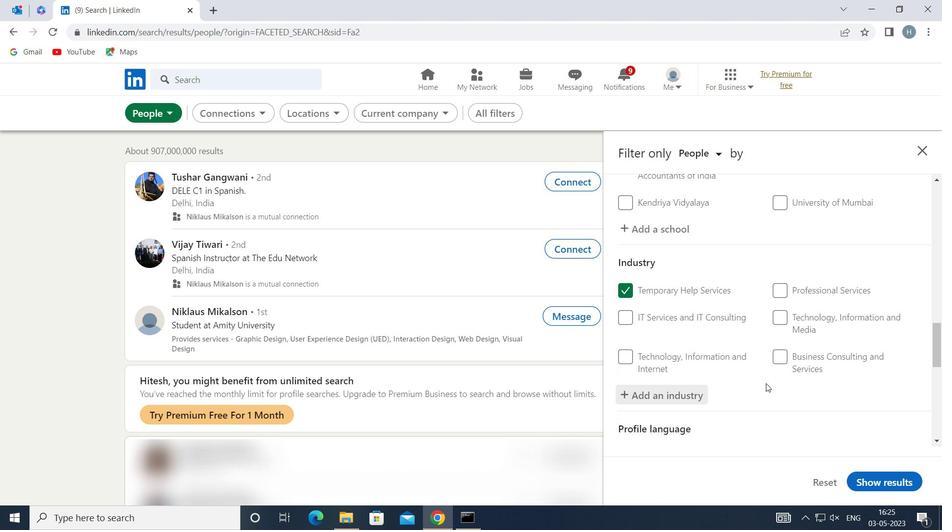 
Action: Mouse scrolled (760, 384) with delta (0, 0)
Screenshot: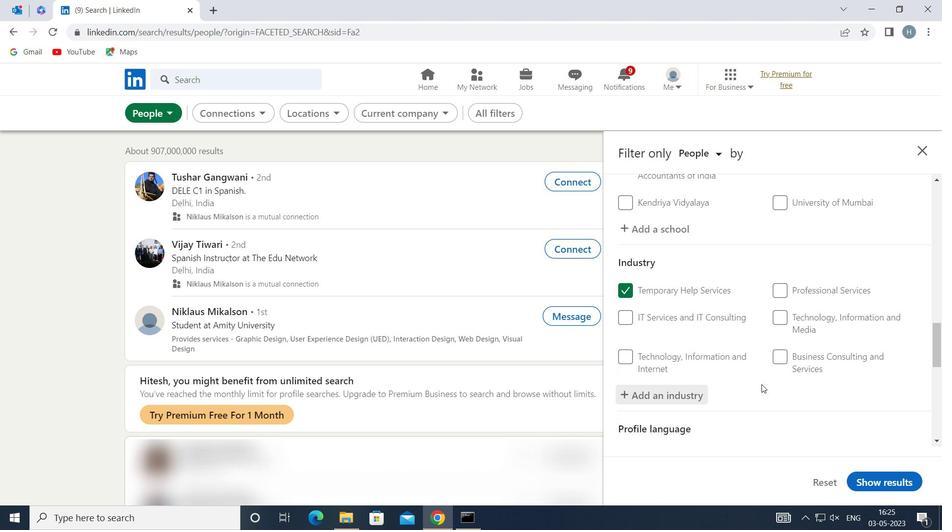
Action: Mouse moved to (757, 373)
Screenshot: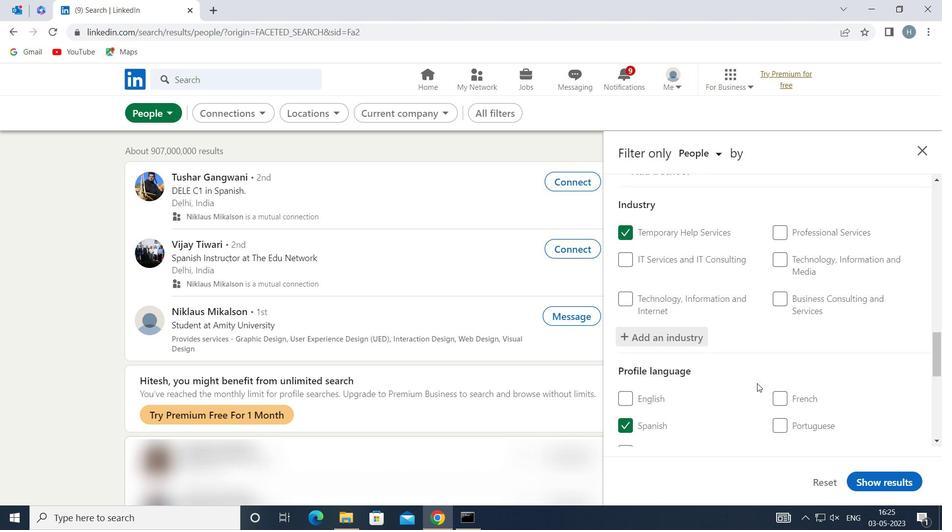 
Action: Mouse scrolled (757, 373) with delta (0, 0)
Screenshot: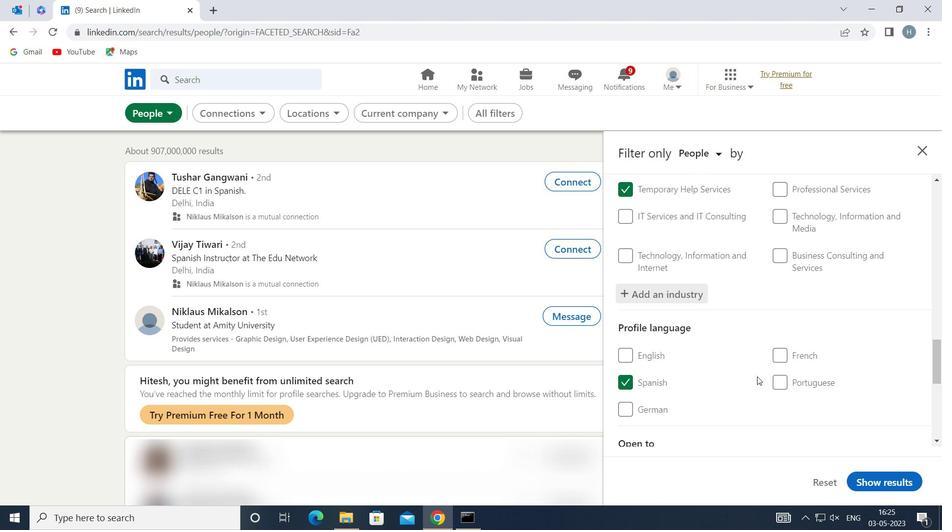 
Action: Mouse moved to (757, 373)
Screenshot: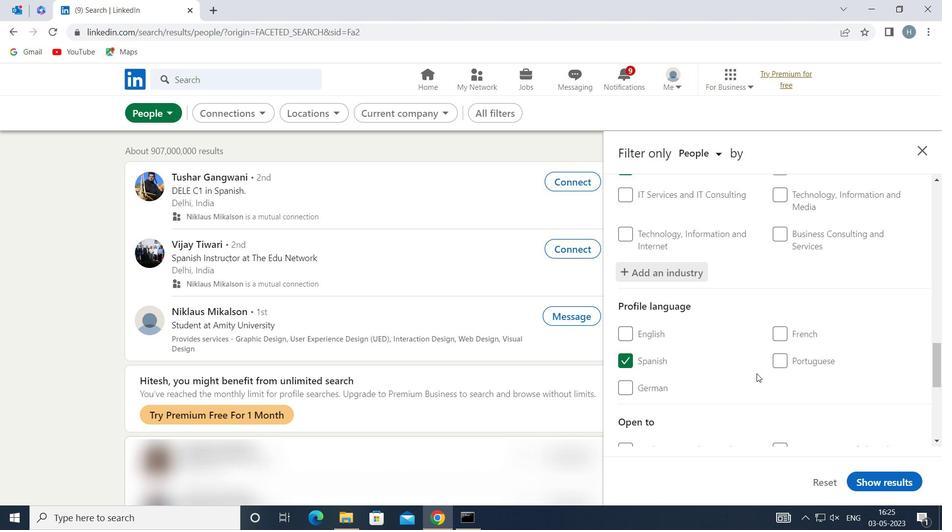 
Action: Mouse scrolled (757, 373) with delta (0, 0)
Screenshot: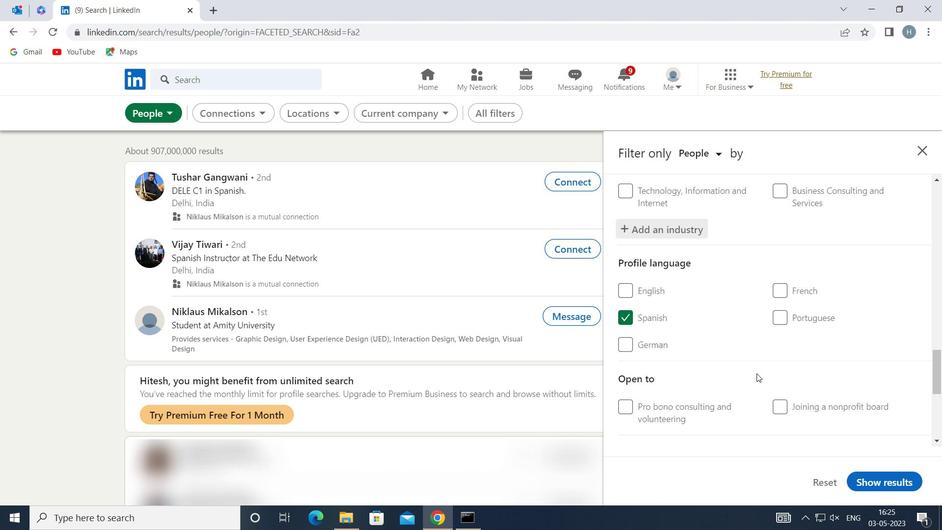 
Action: Mouse moved to (757, 373)
Screenshot: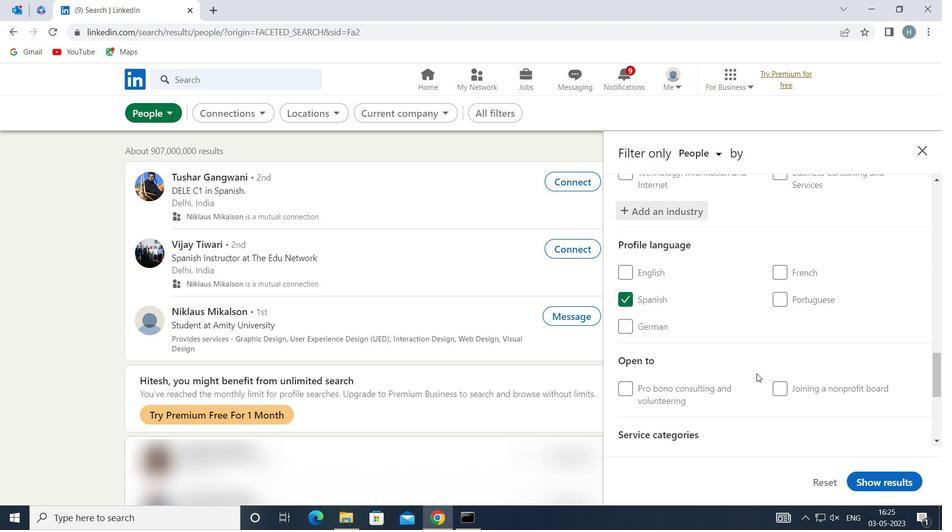 
Action: Mouse scrolled (757, 372) with delta (0, 0)
Screenshot: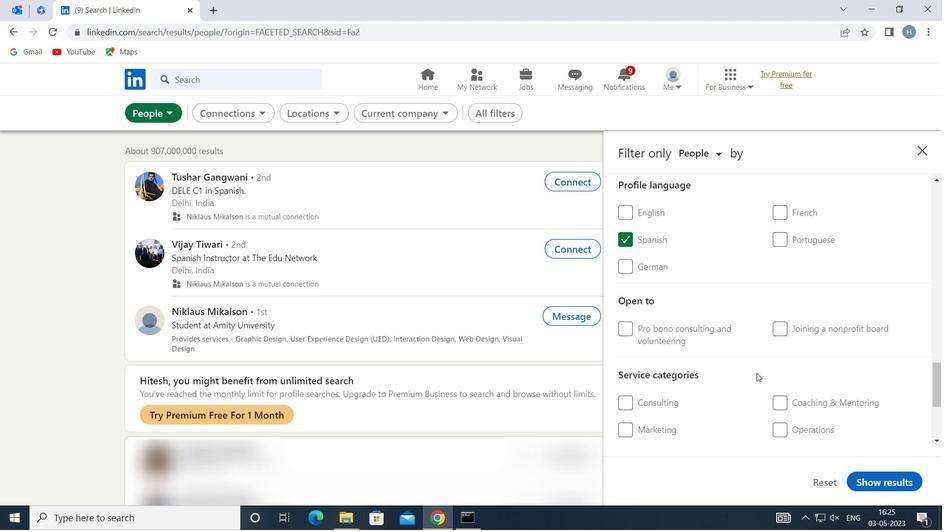 
Action: Mouse moved to (805, 390)
Screenshot: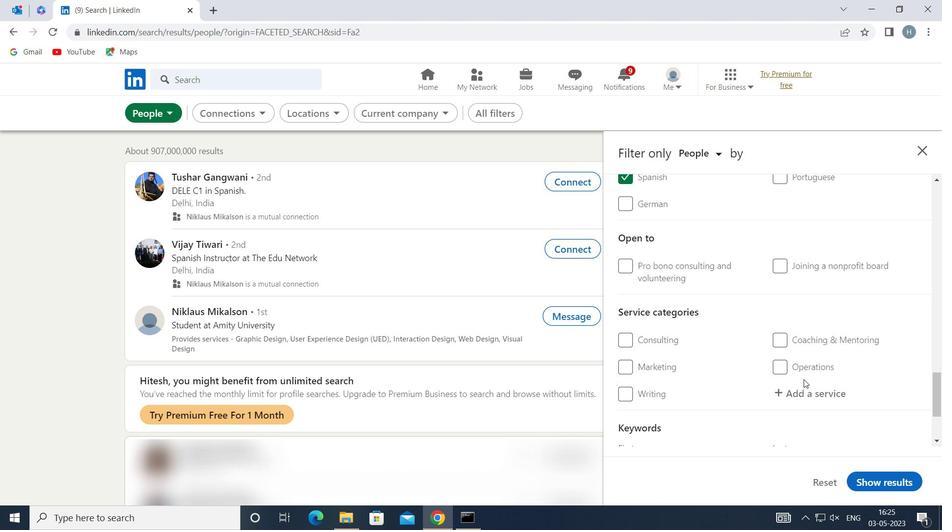 
Action: Mouse pressed left at (805, 390)
Screenshot: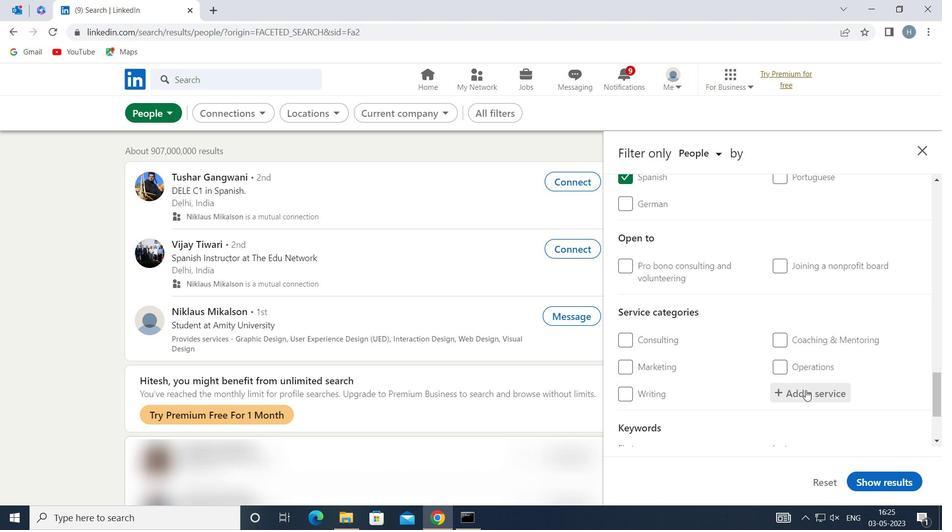 
Action: Key pressed <Key.shift>UX<Key.space><Key.shift>R<Key.shift>E
Screenshot: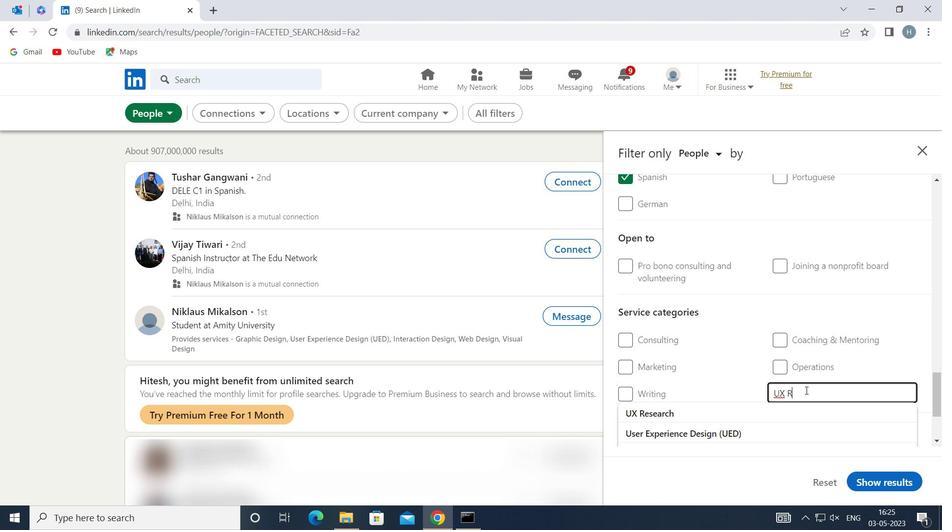 
Action: Mouse moved to (760, 411)
Screenshot: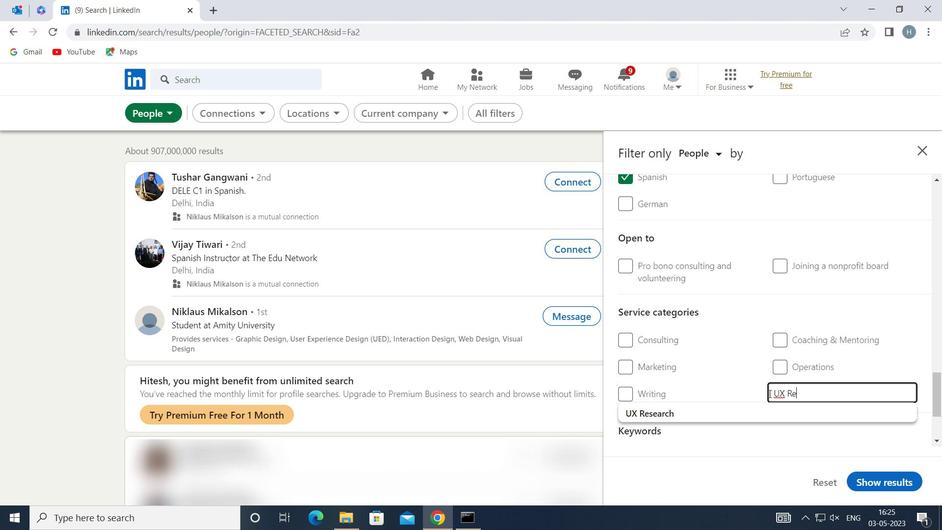 
Action: Mouse pressed left at (760, 411)
Screenshot: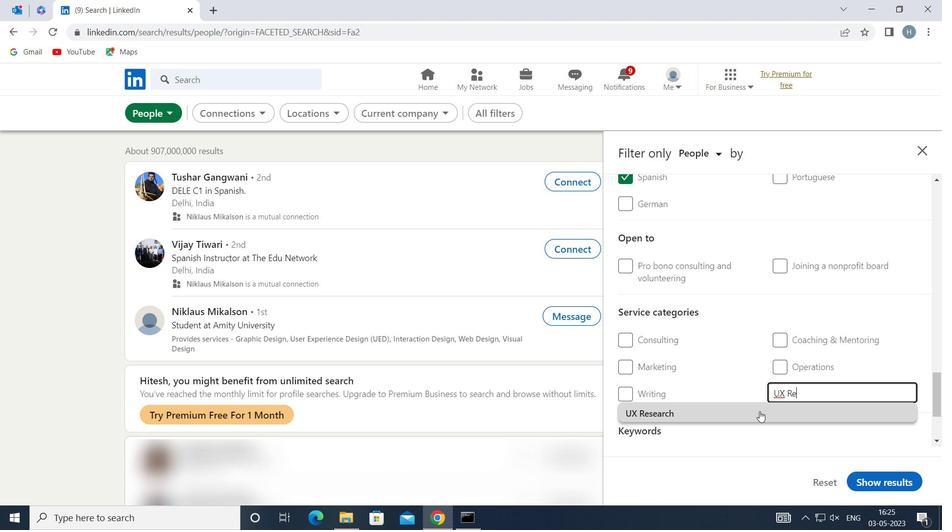 
Action: Mouse moved to (753, 378)
Screenshot: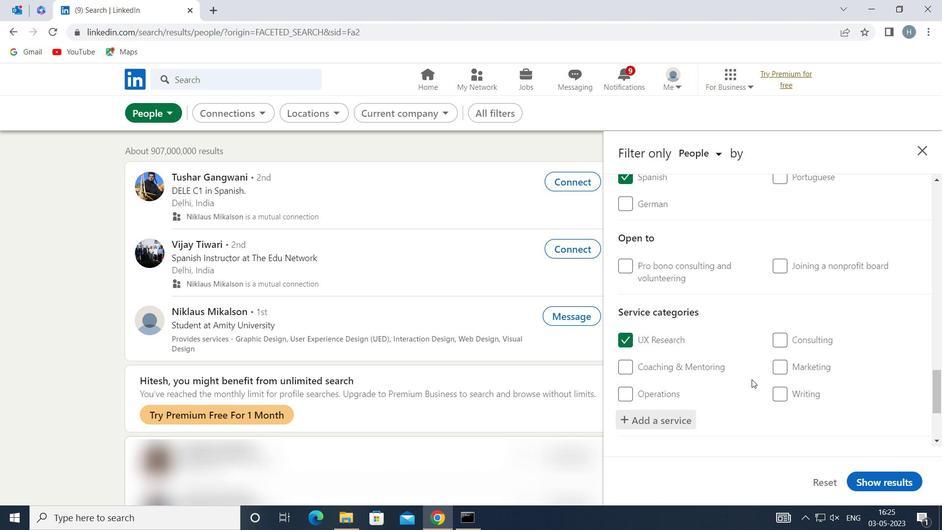 
Action: Mouse scrolled (753, 377) with delta (0, 0)
Screenshot: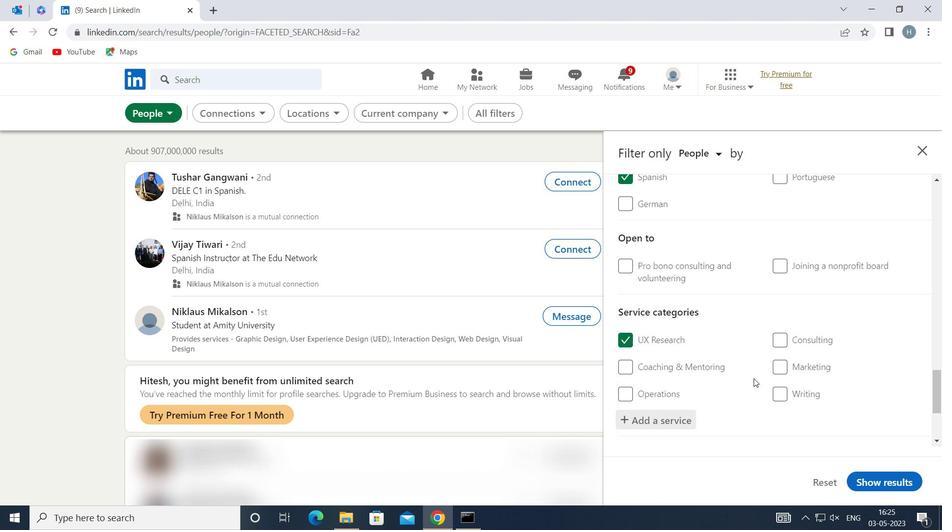 
Action: Mouse scrolled (753, 377) with delta (0, 0)
Screenshot: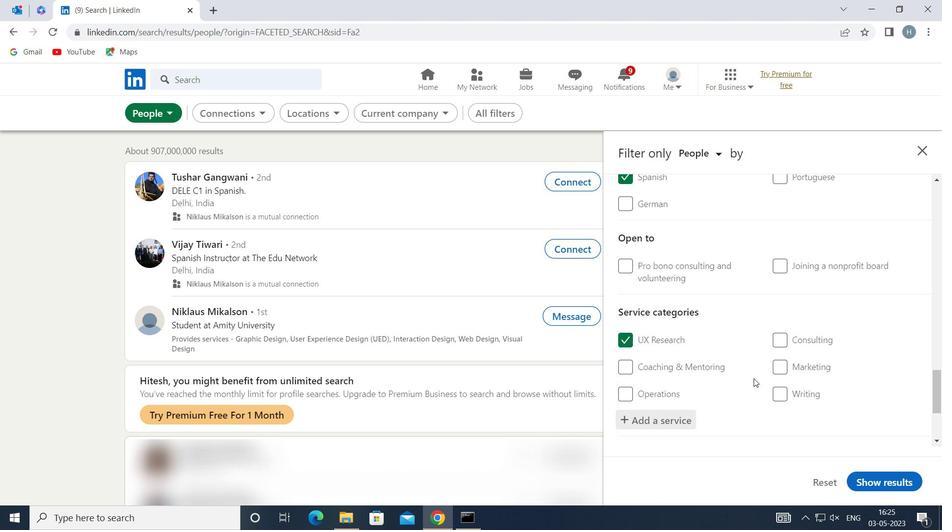 
Action: Mouse scrolled (753, 377) with delta (0, 0)
Screenshot: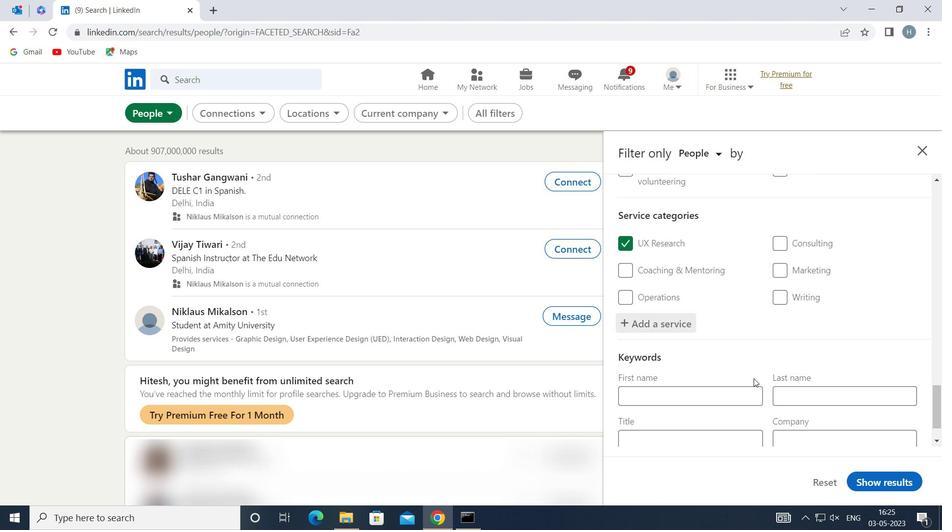 
Action: Mouse scrolled (753, 377) with delta (0, 0)
Screenshot: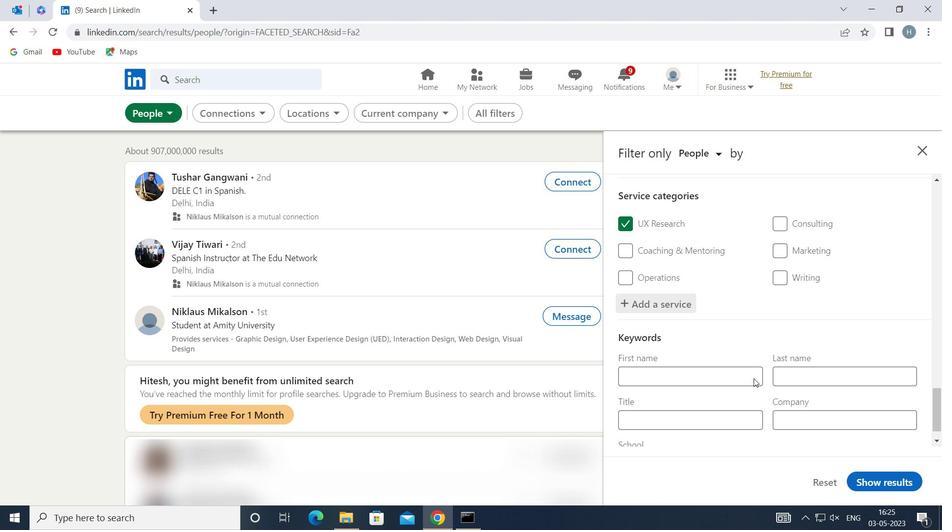 
Action: Mouse moved to (755, 378)
Screenshot: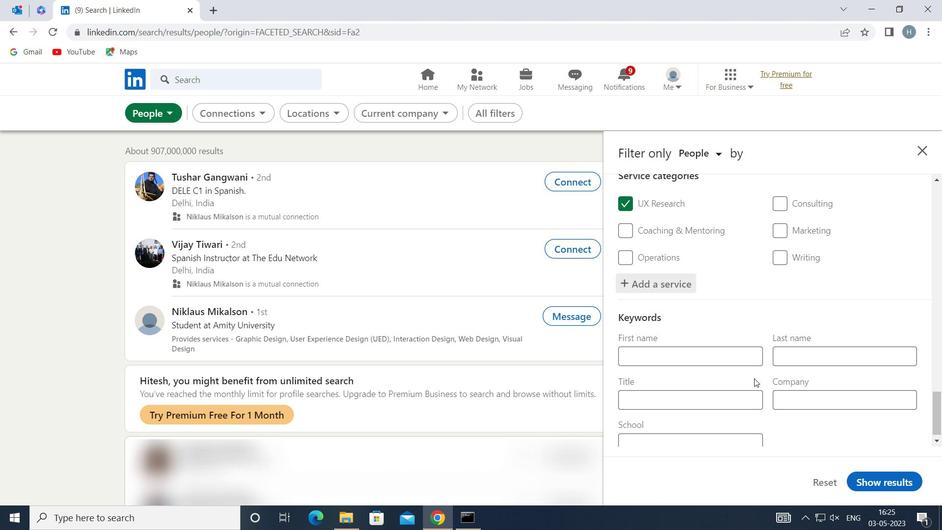 
Action: Mouse scrolled (755, 377) with delta (0, 0)
Screenshot: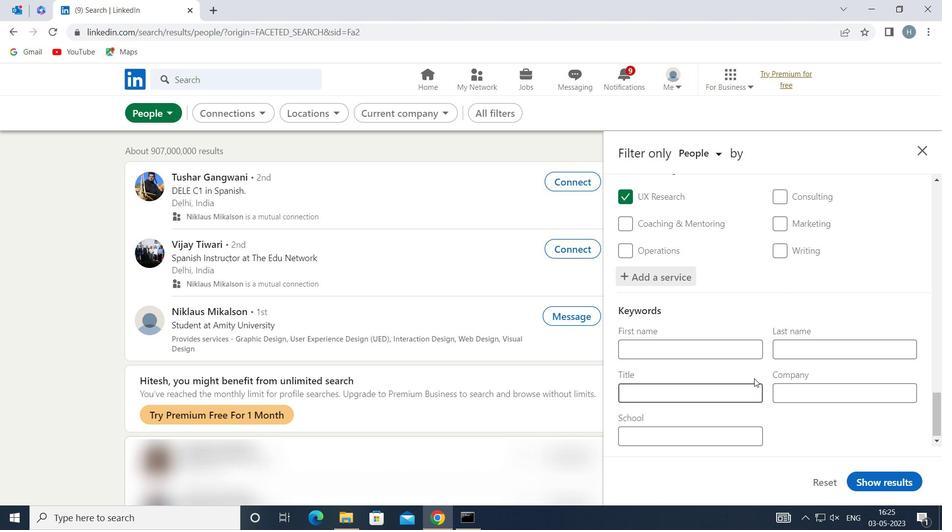 
Action: Mouse moved to (726, 389)
Screenshot: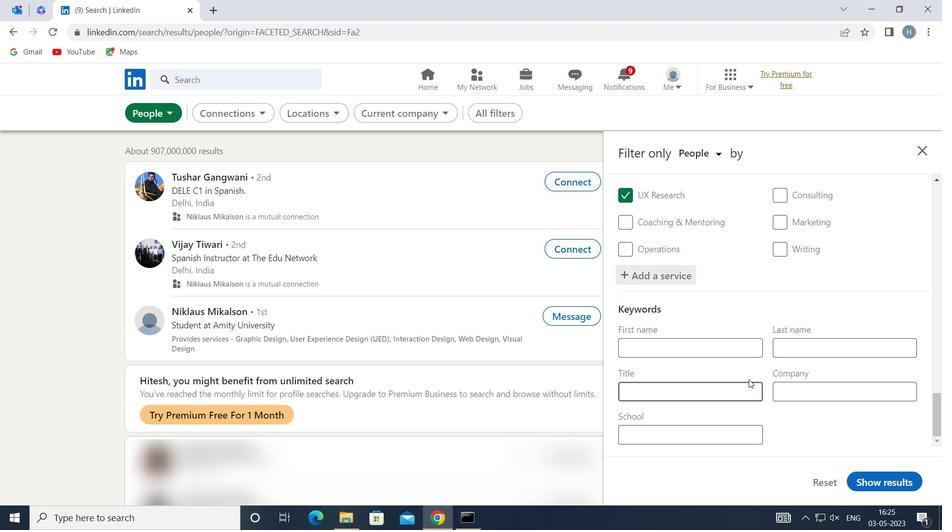 
Action: Mouse pressed left at (726, 389)
Screenshot: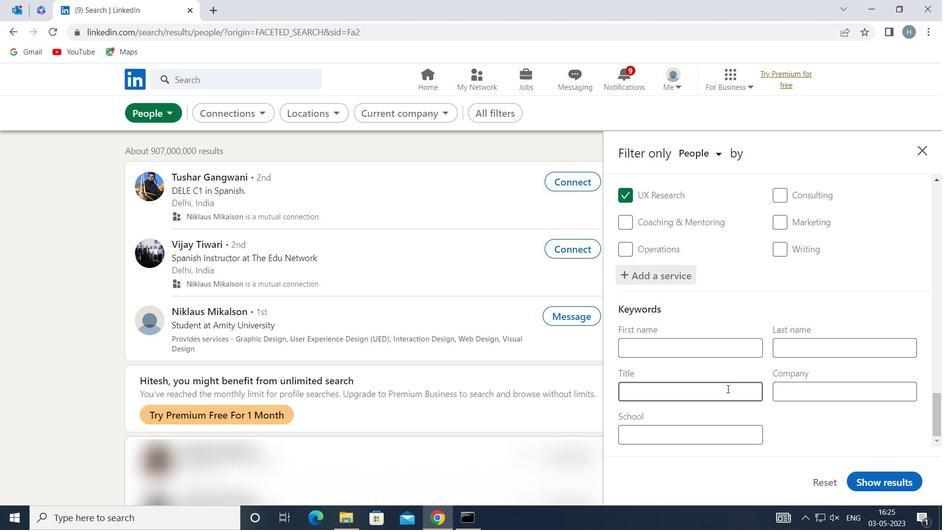 
Action: Mouse moved to (719, 390)
Screenshot: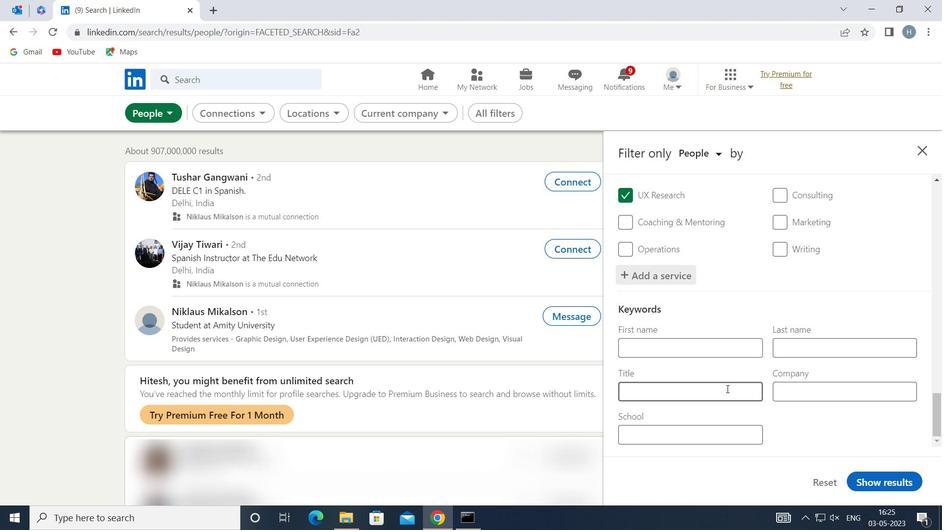 
Action: Key pressed <Key.shift>B
Screenshot: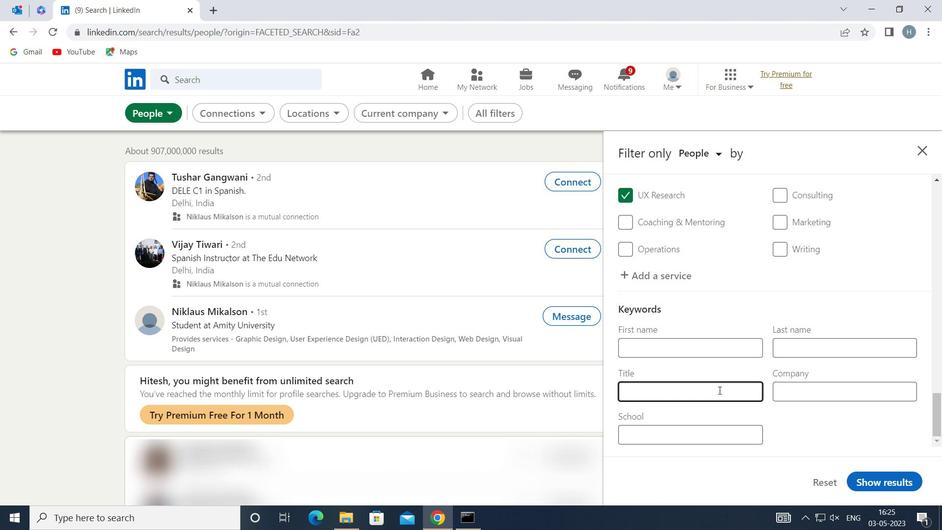 
Action: Mouse moved to (731, 392)
Screenshot: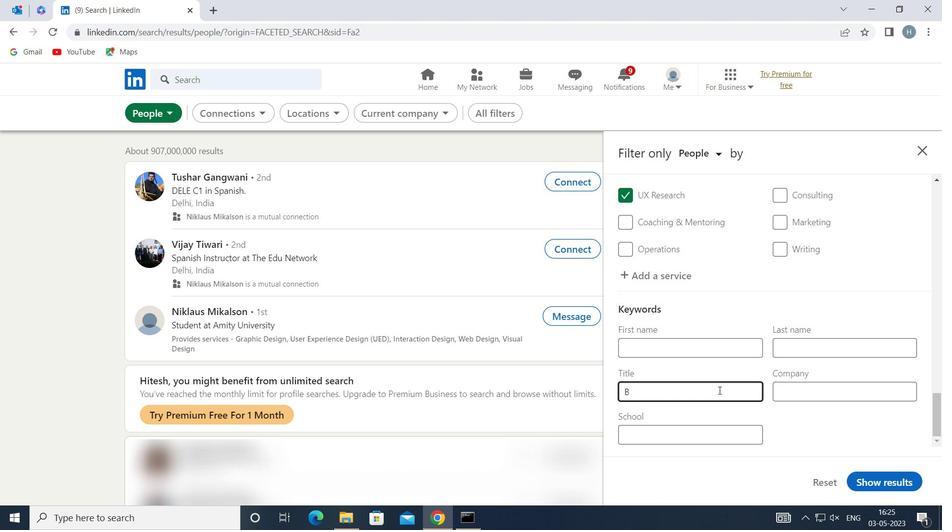 
Action: Key pressed OARD<Key.space>OF<Key.space><Key.shift>DI
Screenshot: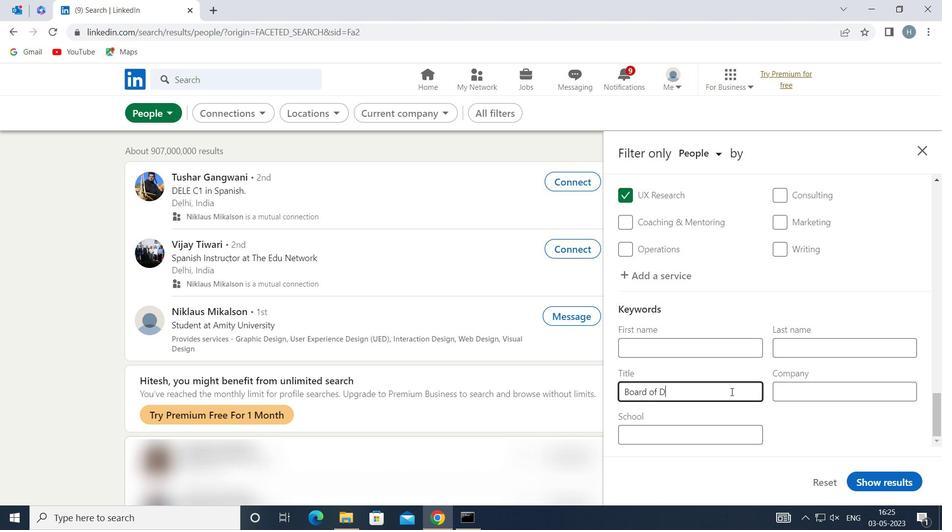 
Action: Mouse moved to (731, 392)
Screenshot: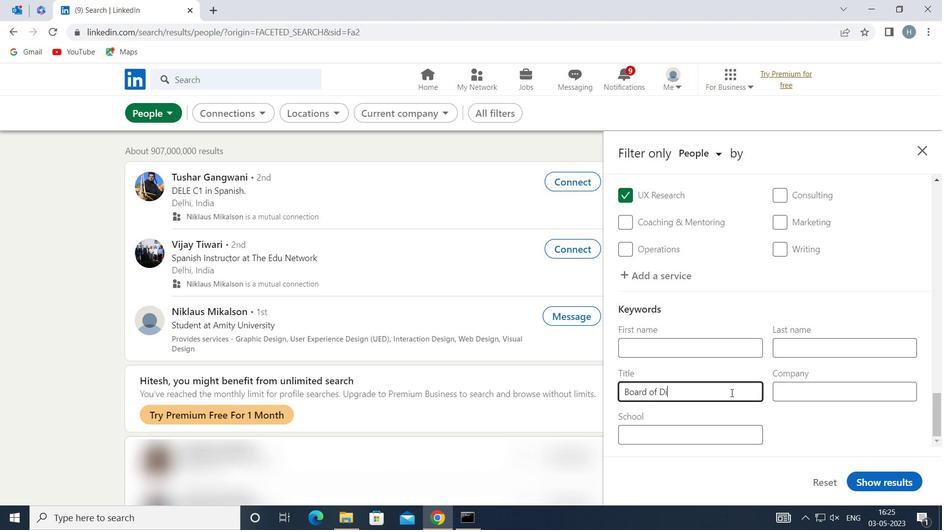 
Action: Key pressed RE
Screenshot: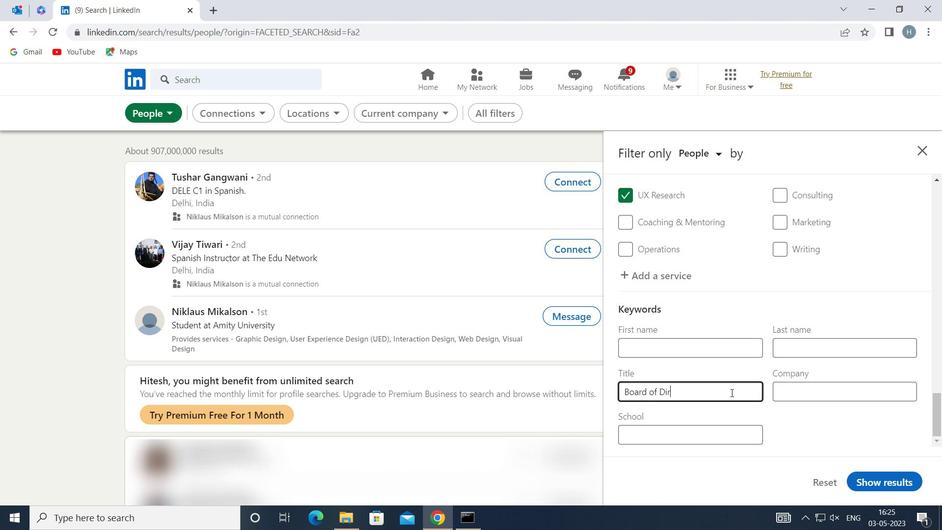 
Action: Mouse moved to (731, 392)
Screenshot: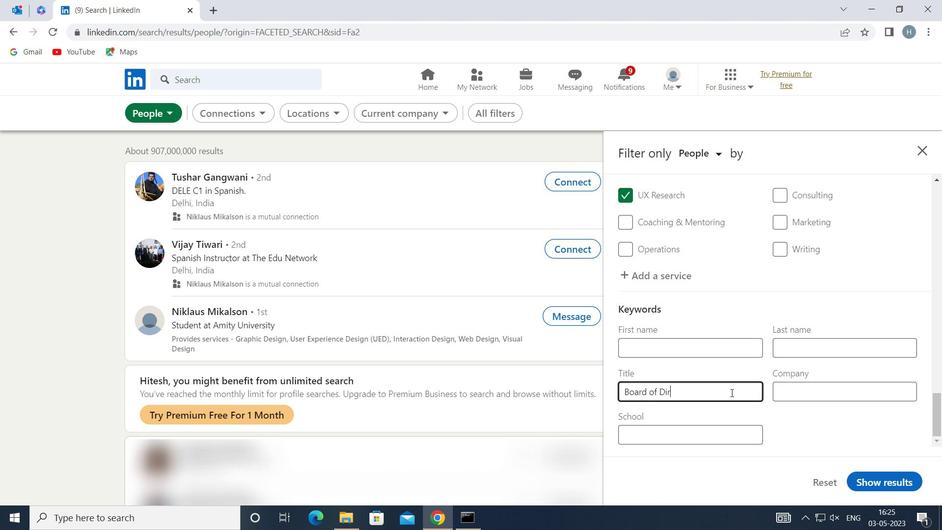 
Action: Key pressed CTORS
Screenshot: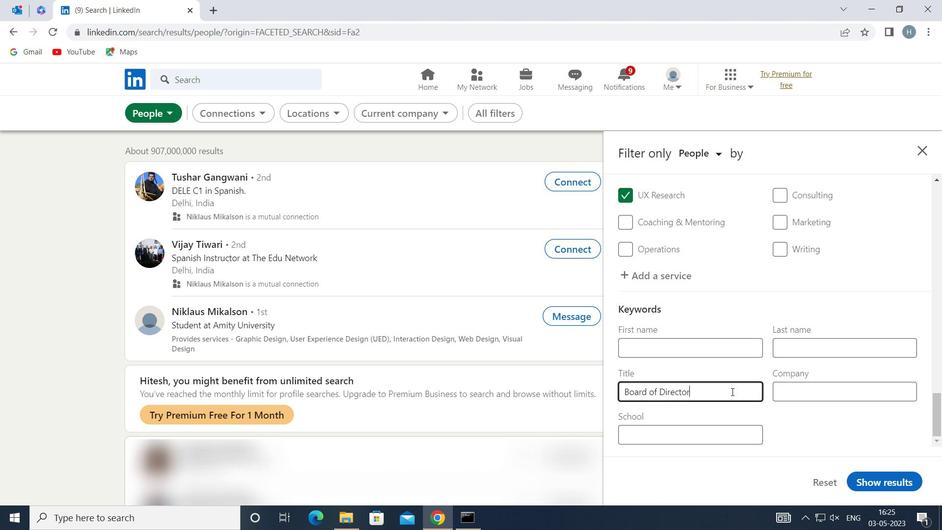 
Action: Mouse moved to (884, 480)
Screenshot: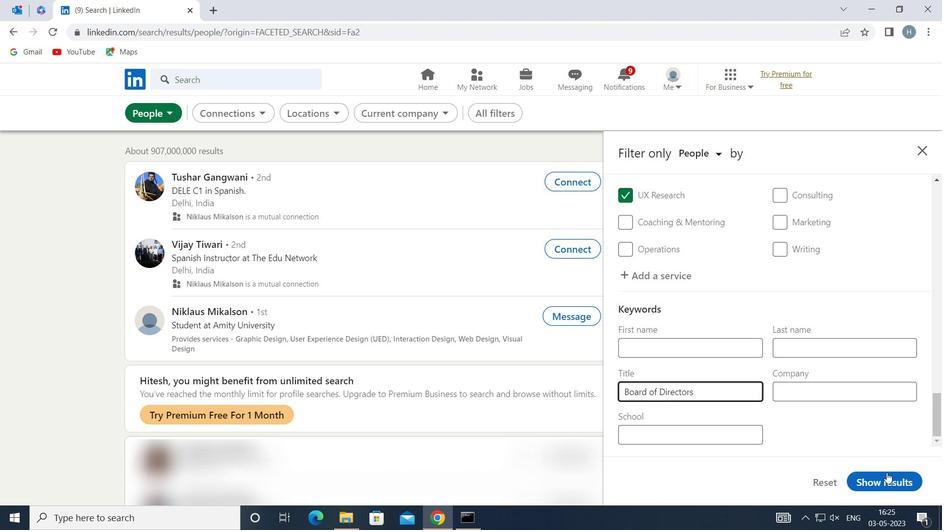 
Action: Mouse pressed left at (884, 480)
Screenshot: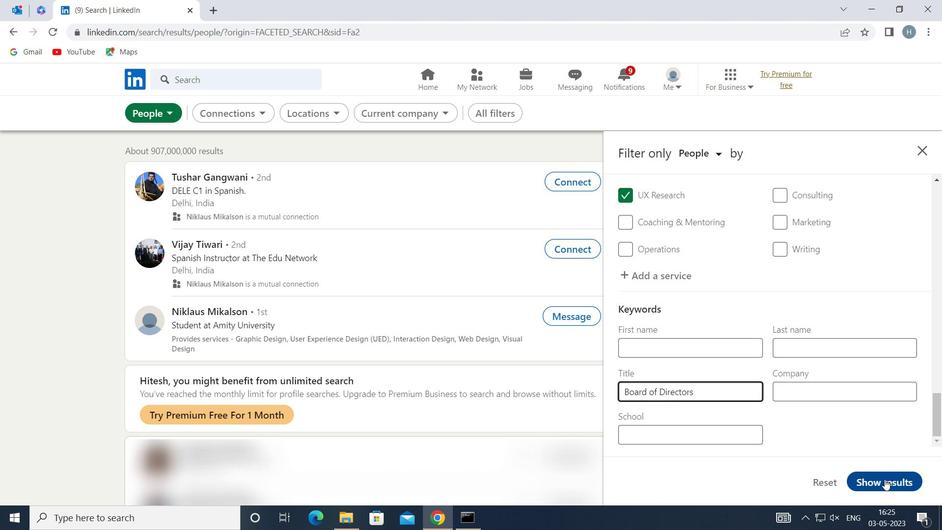 
Action: Mouse moved to (694, 390)
Screenshot: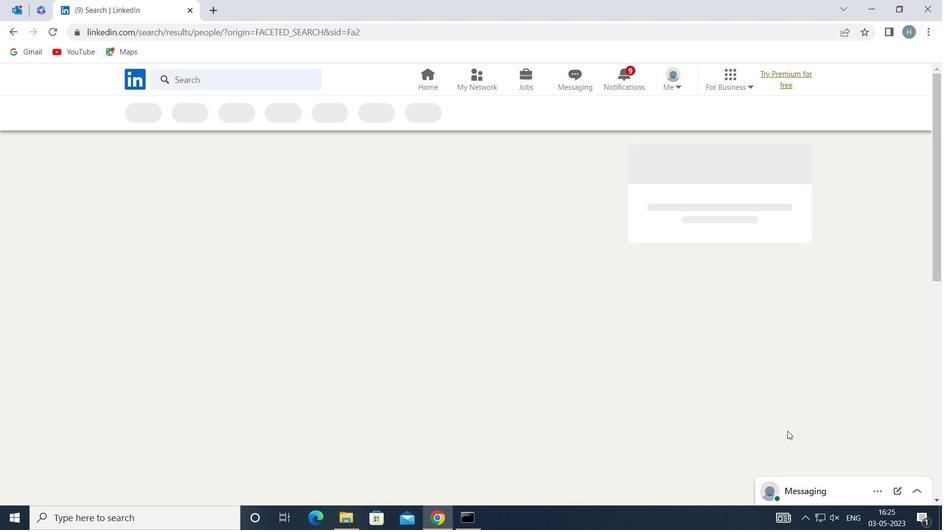 
